 Task: Find connections with filter location Khopoli with filter topic #whatinspiresmewith filter profile language French with filter current company Meta with filter school Vishwakarma Government Engineering College with filter industry Courts of Law with filter service category Event Photography with filter keywords title Store Manager
Action: Mouse moved to (321, 234)
Screenshot: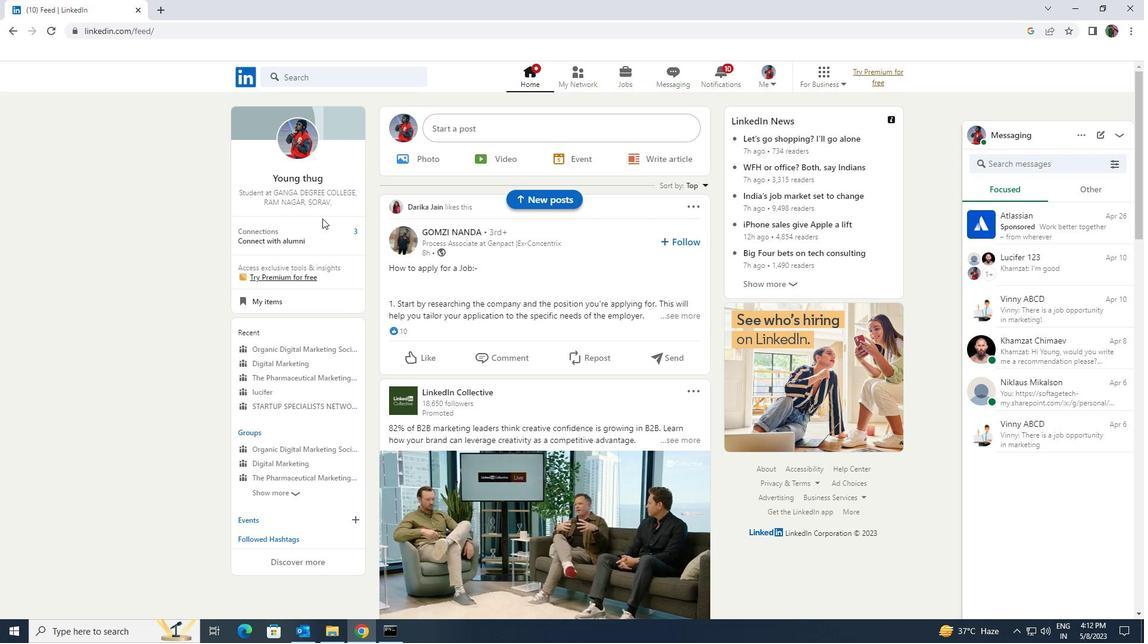 
Action: Mouse pressed left at (321, 234)
Screenshot: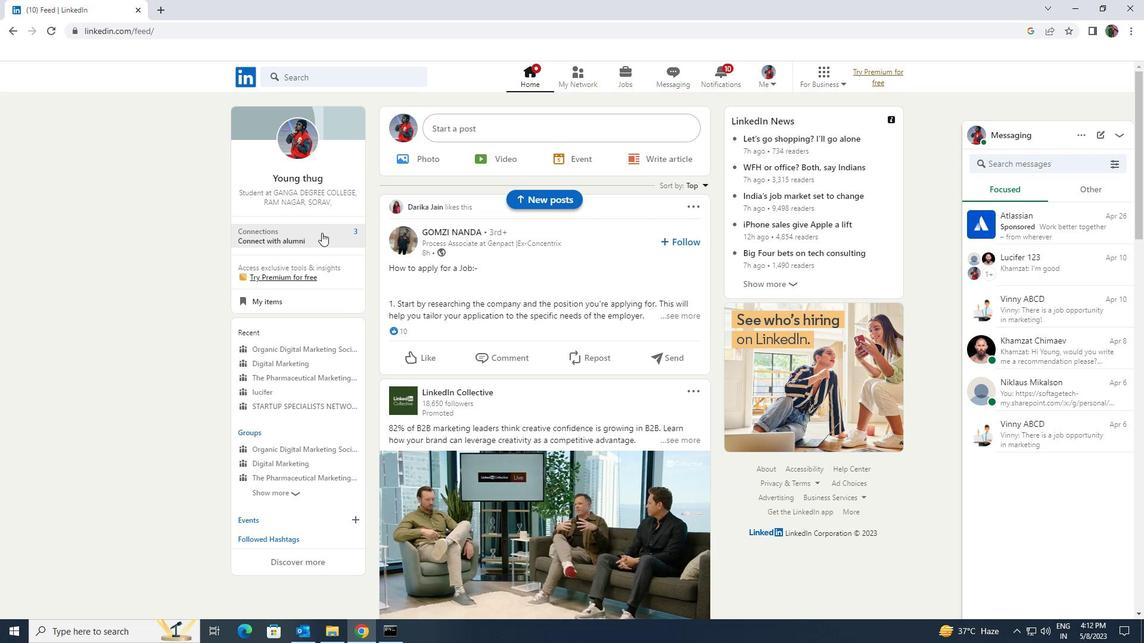 
Action: Mouse moved to (342, 137)
Screenshot: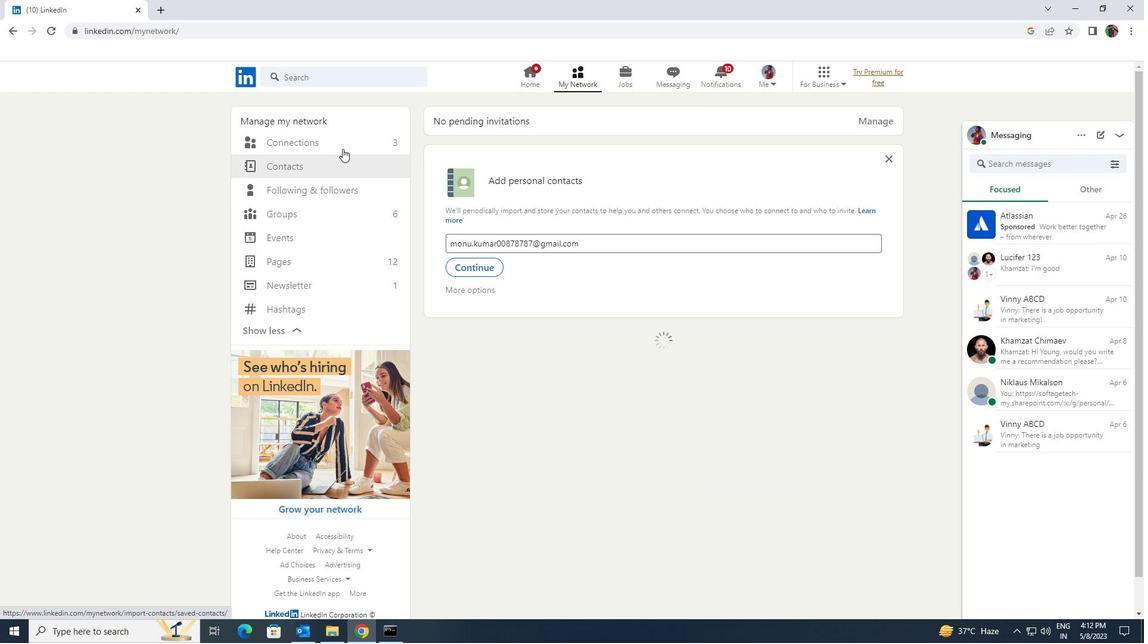 
Action: Mouse pressed left at (342, 137)
Screenshot: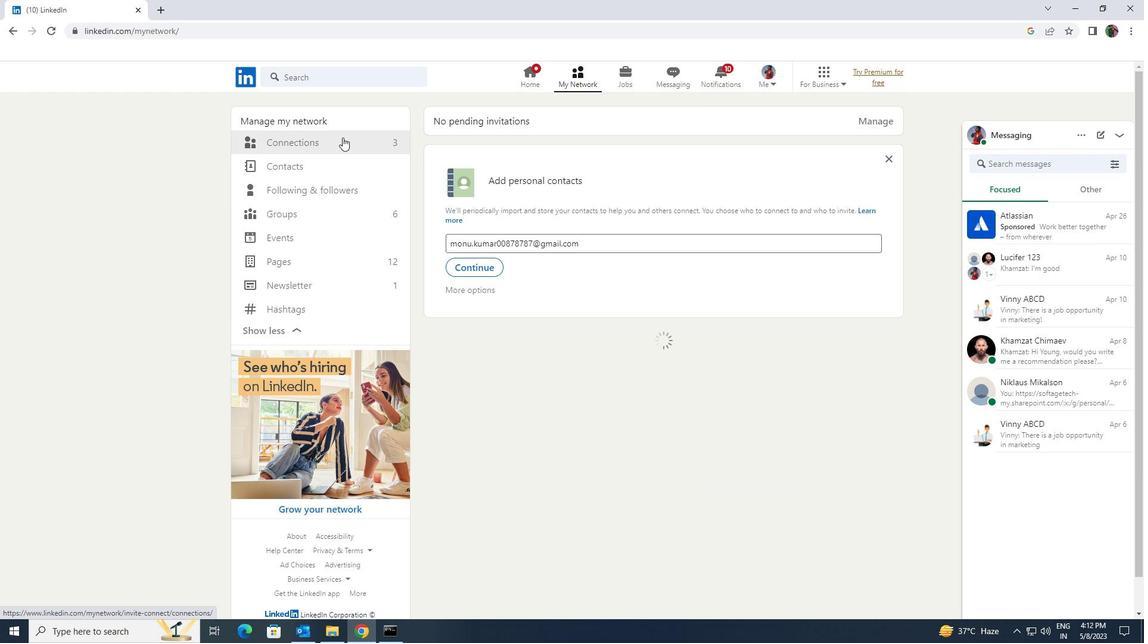 
Action: Mouse moved to (631, 143)
Screenshot: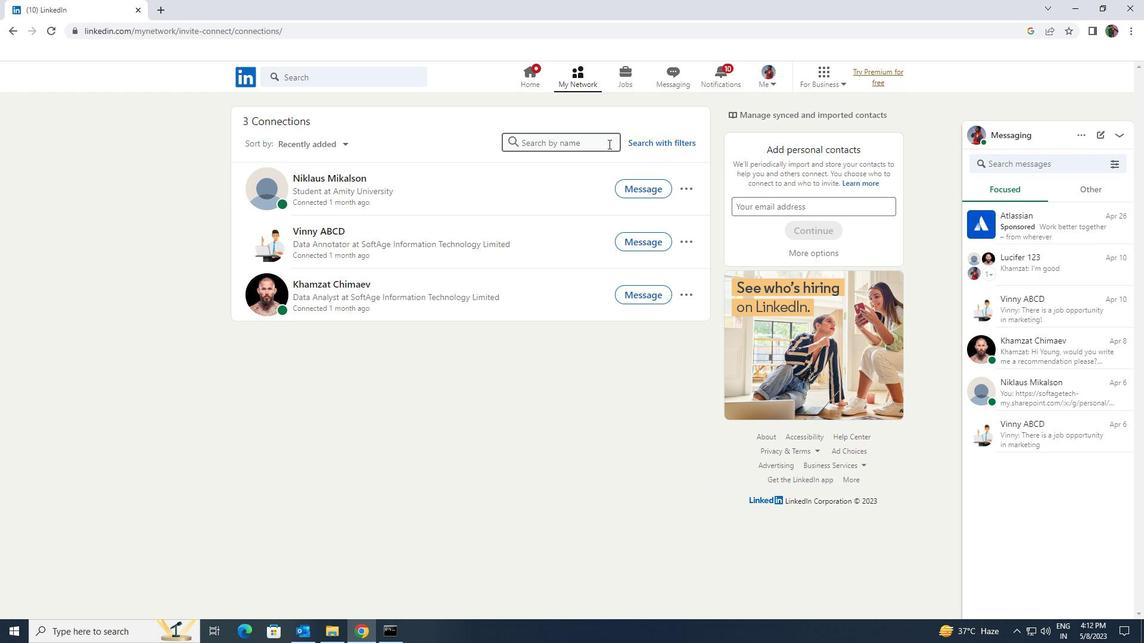 
Action: Mouse pressed left at (631, 143)
Screenshot: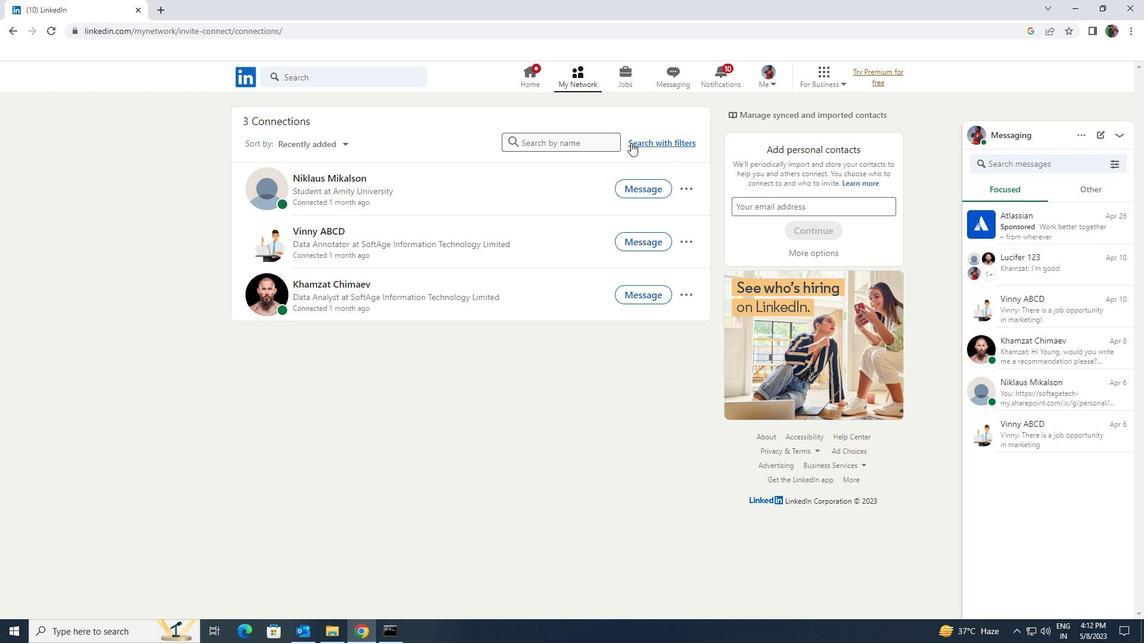 
Action: Mouse moved to (612, 110)
Screenshot: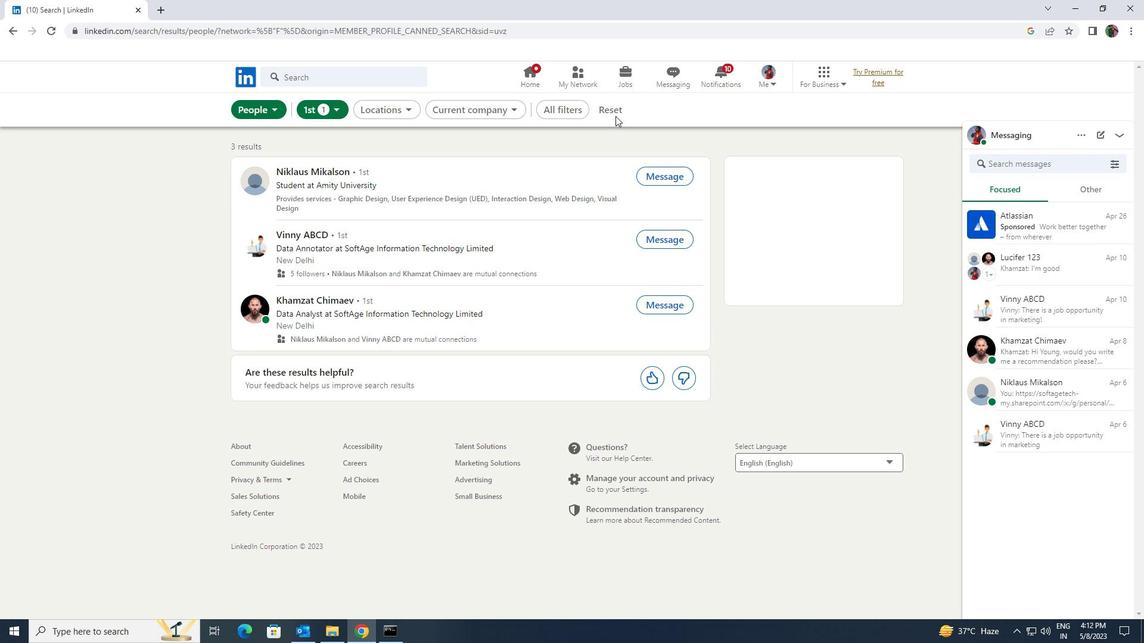 
Action: Mouse pressed left at (612, 110)
Screenshot: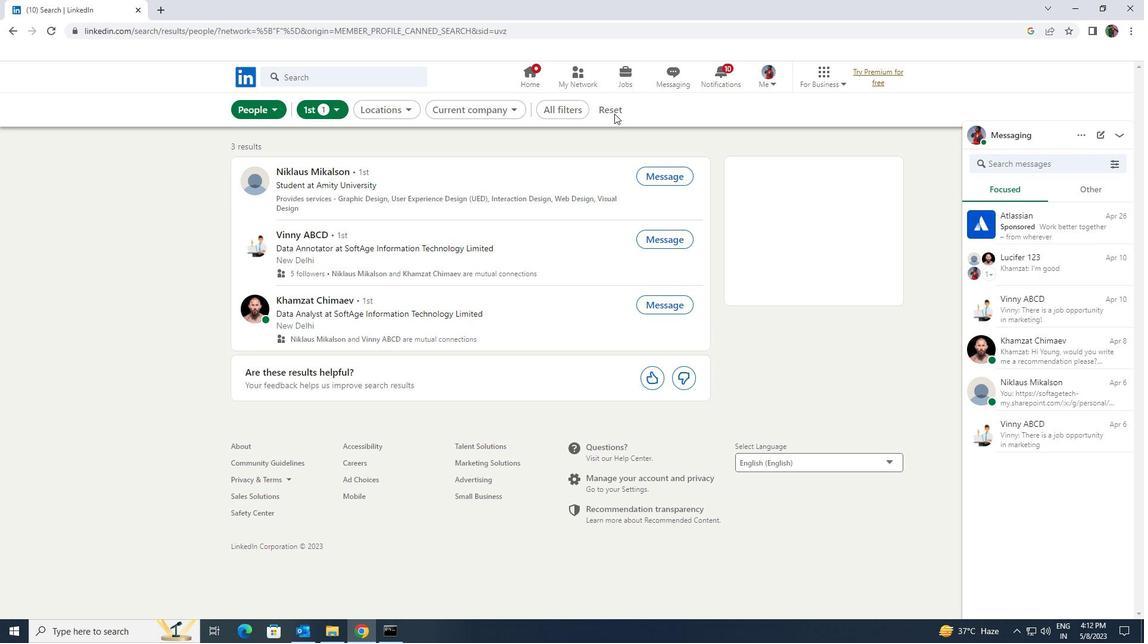 
Action: Mouse moved to (593, 106)
Screenshot: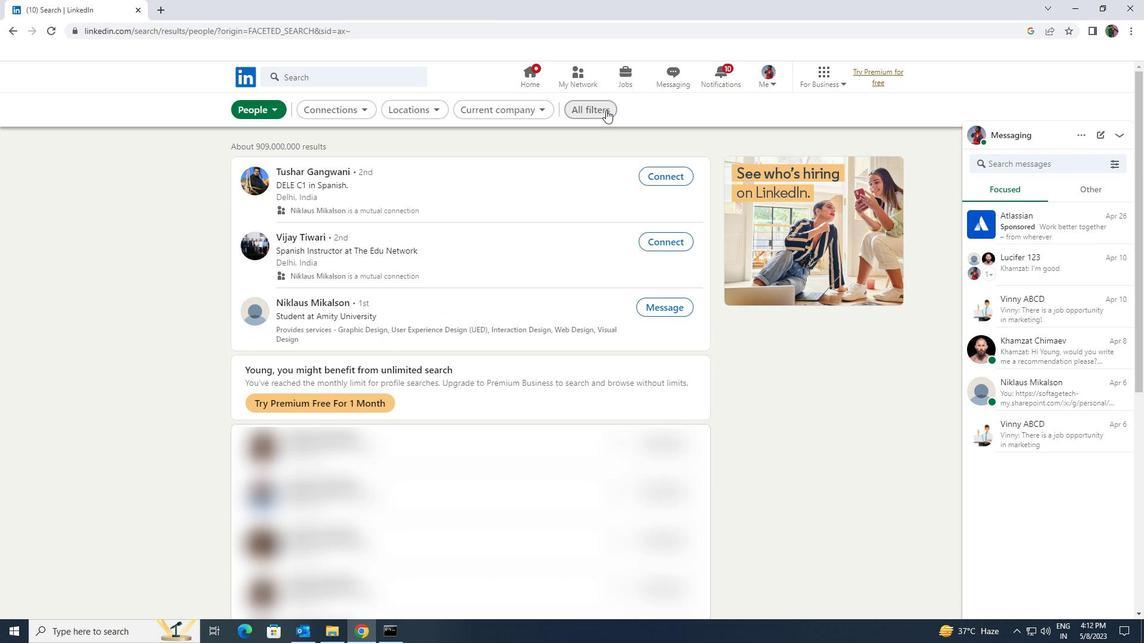 
Action: Mouse pressed left at (593, 106)
Screenshot: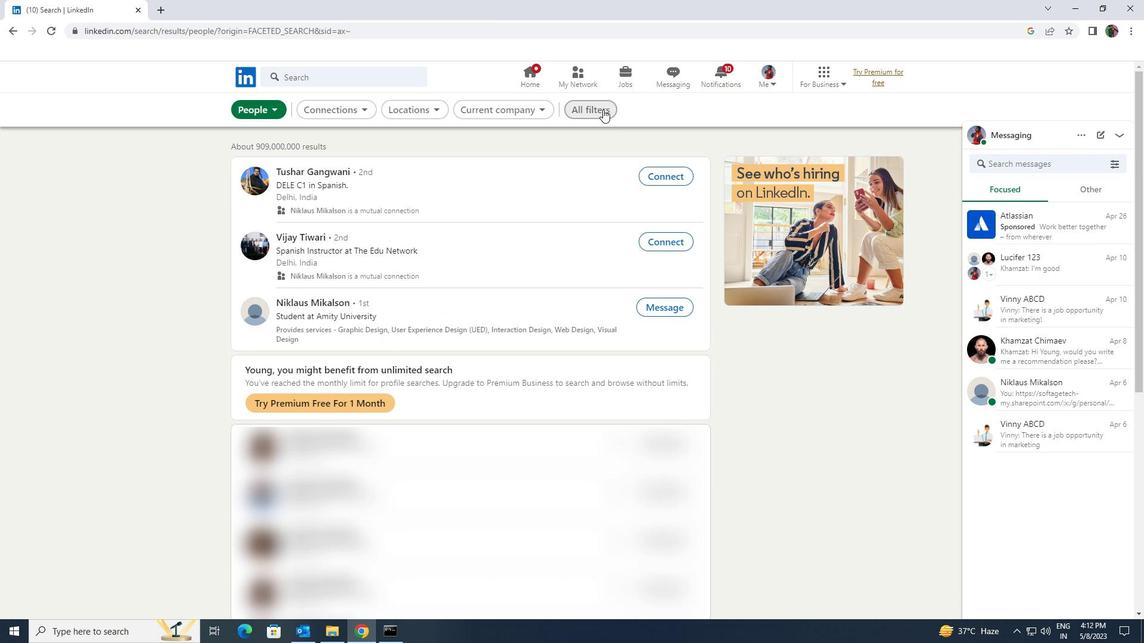 
Action: Mouse moved to (985, 460)
Screenshot: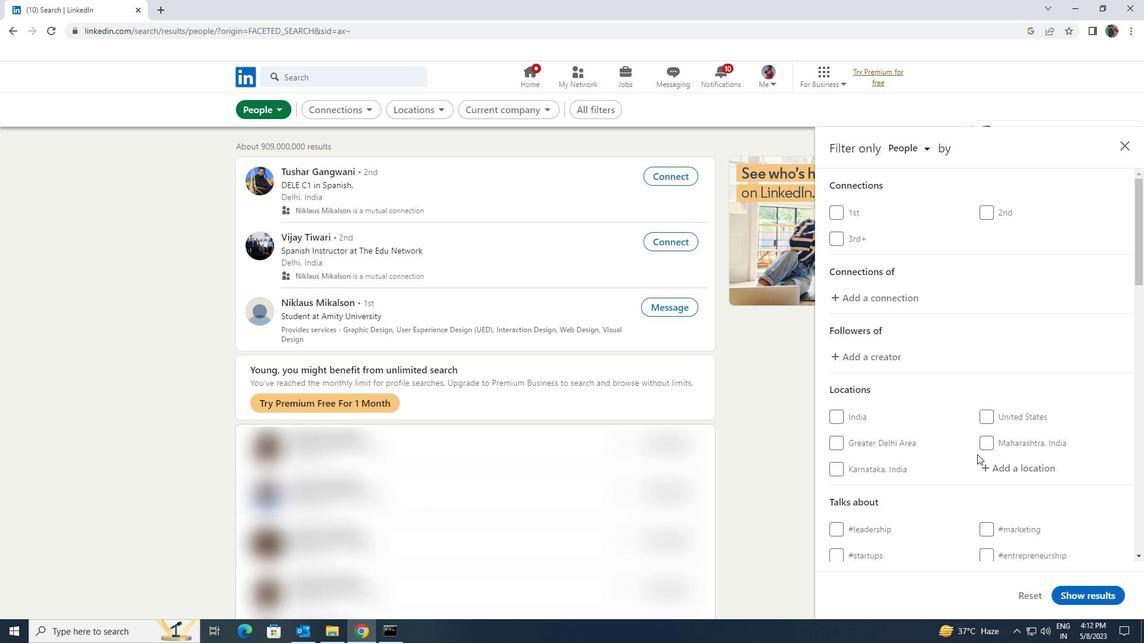 
Action: Mouse pressed left at (985, 460)
Screenshot: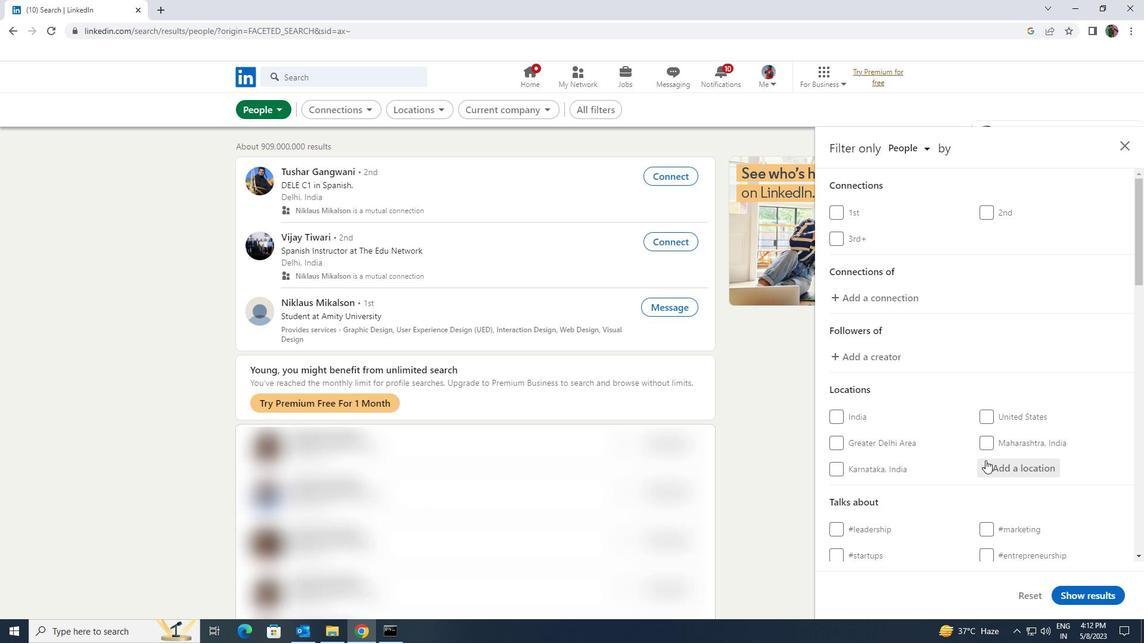 
Action: Key pressed <Key.shift><Key.shift>KHOPOLI
Screenshot: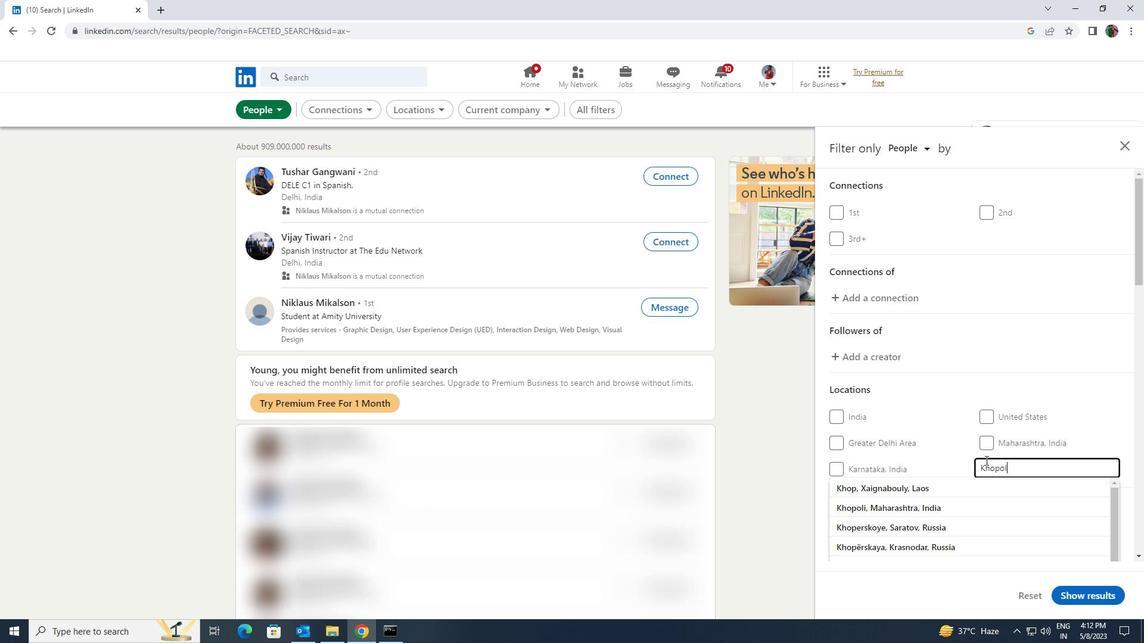 
Action: Mouse moved to (983, 479)
Screenshot: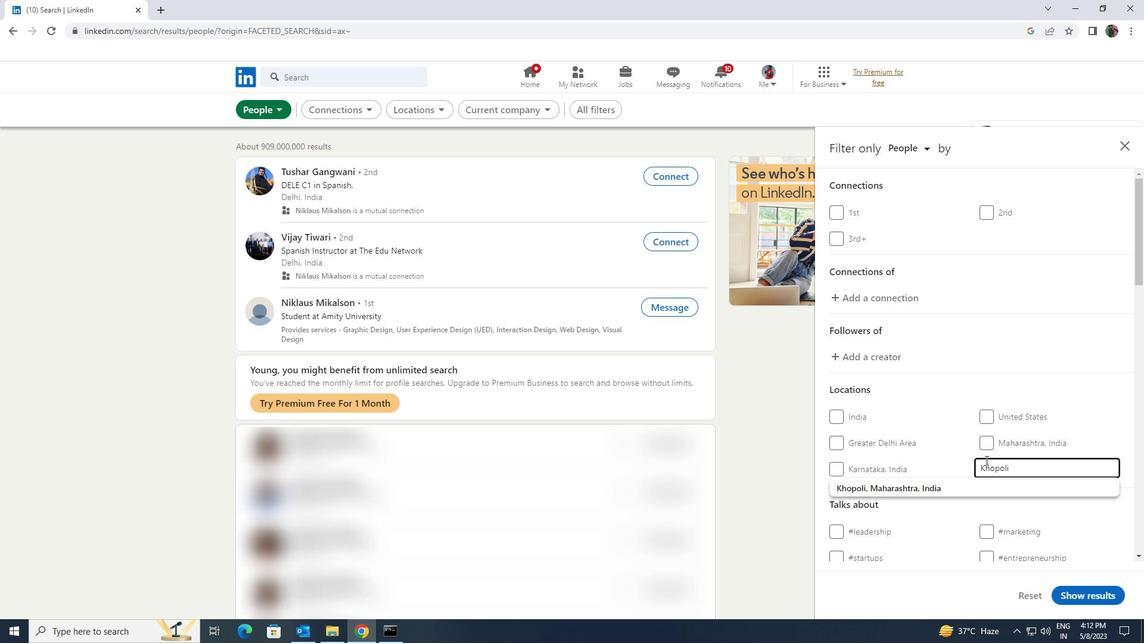 
Action: Mouse pressed left at (983, 479)
Screenshot: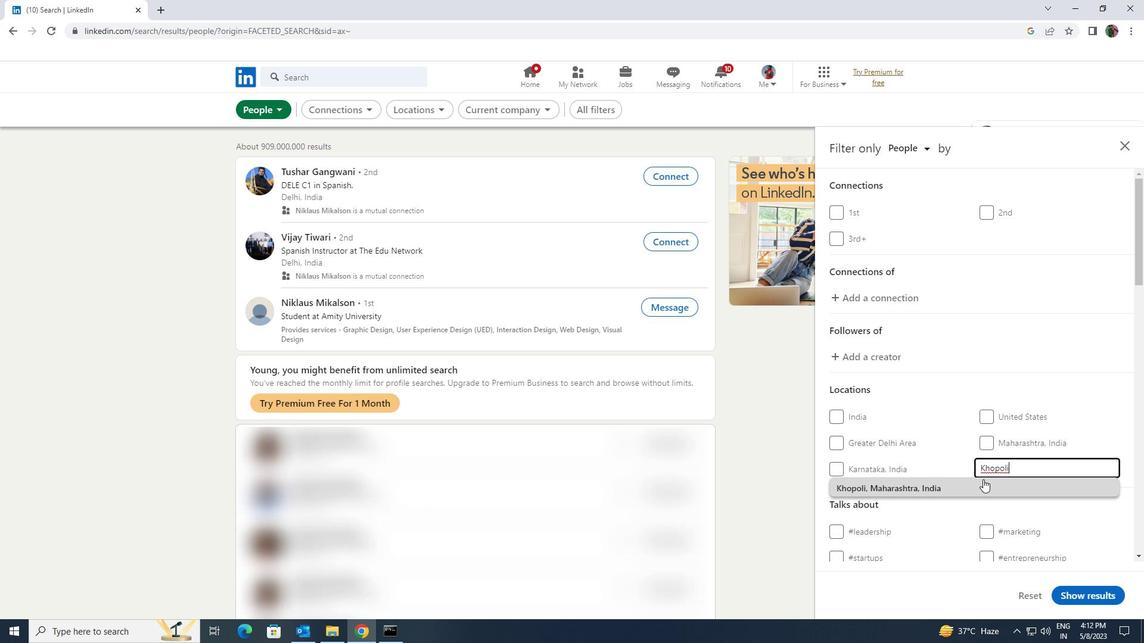 
Action: Mouse moved to (982, 480)
Screenshot: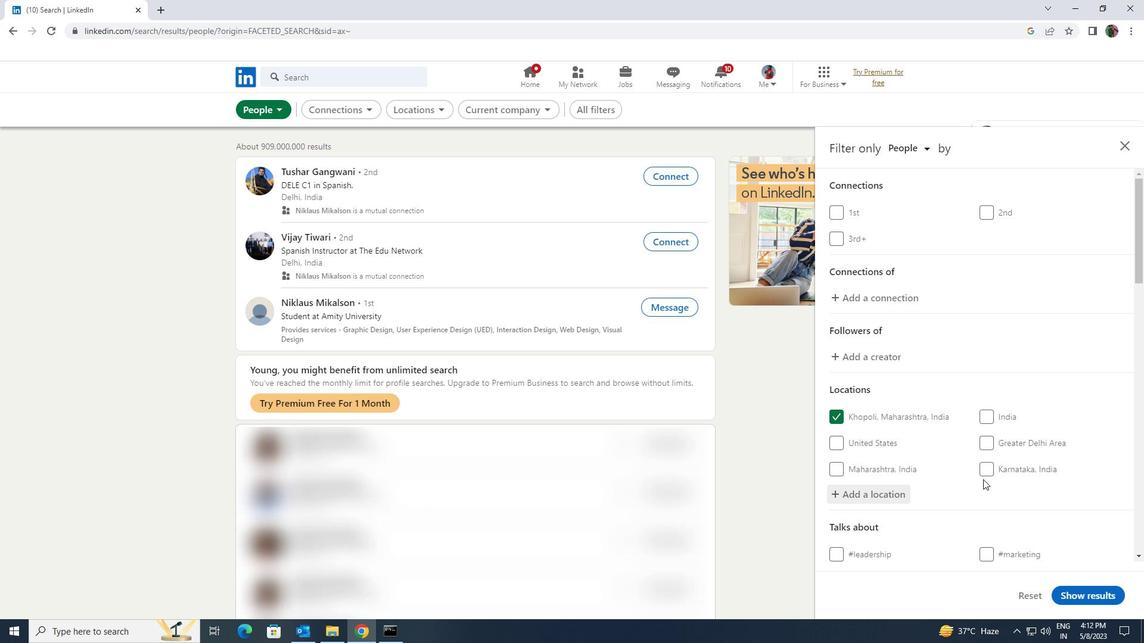 
Action: Mouse scrolled (982, 480) with delta (0, 0)
Screenshot: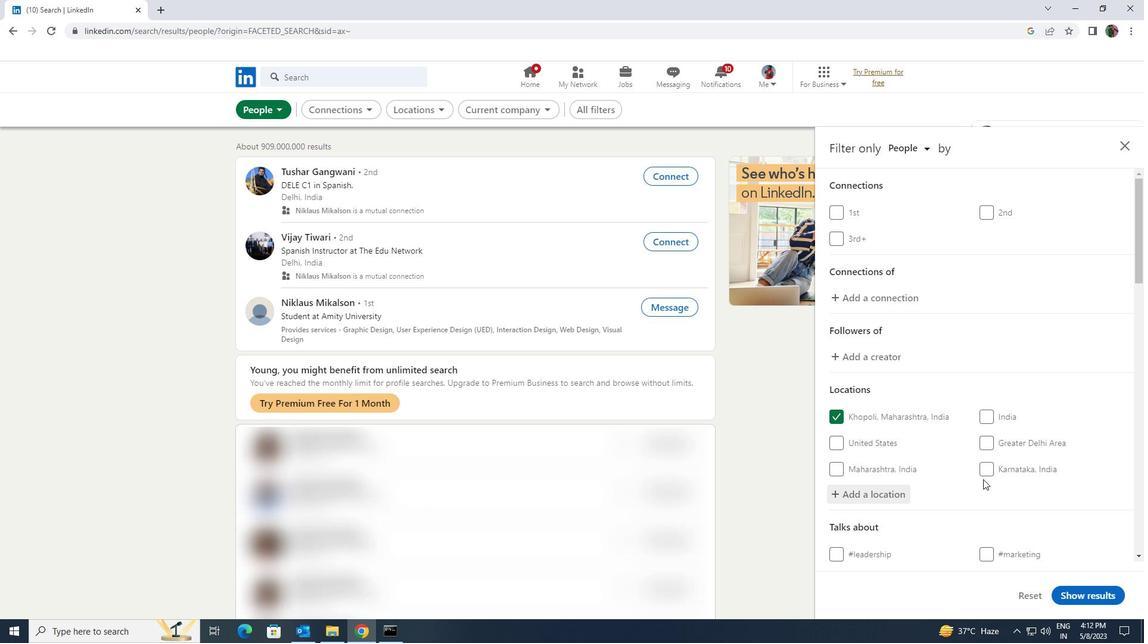 
Action: Mouse scrolled (982, 480) with delta (0, 0)
Screenshot: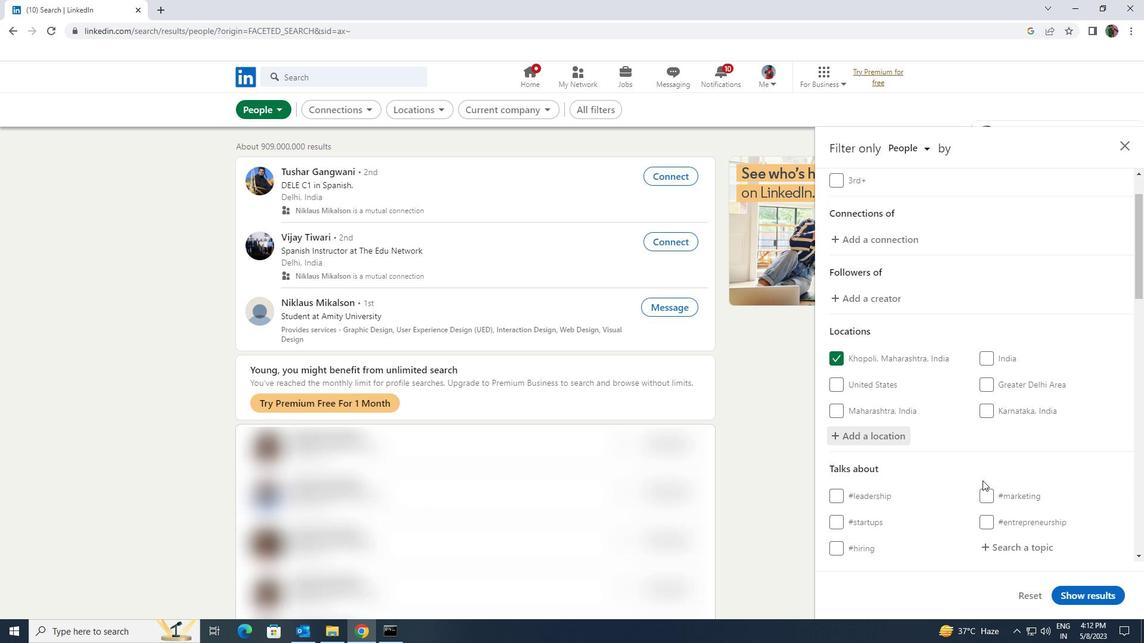 
Action: Mouse moved to (983, 483)
Screenshot: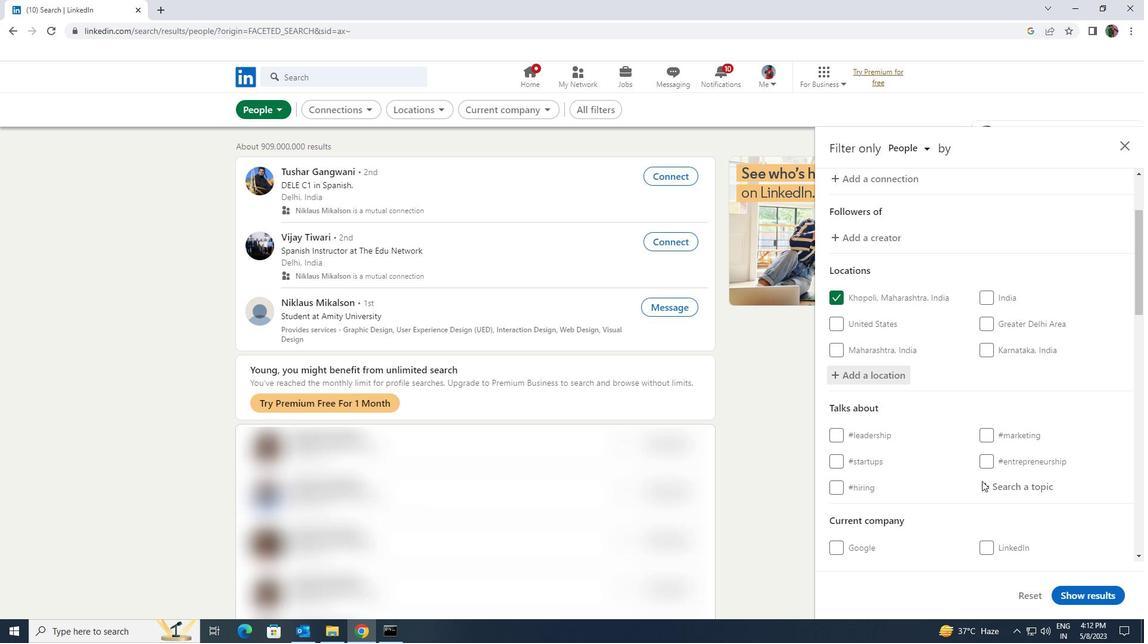 
Action: Mouse pressed left at (983, 483)
Screenshot: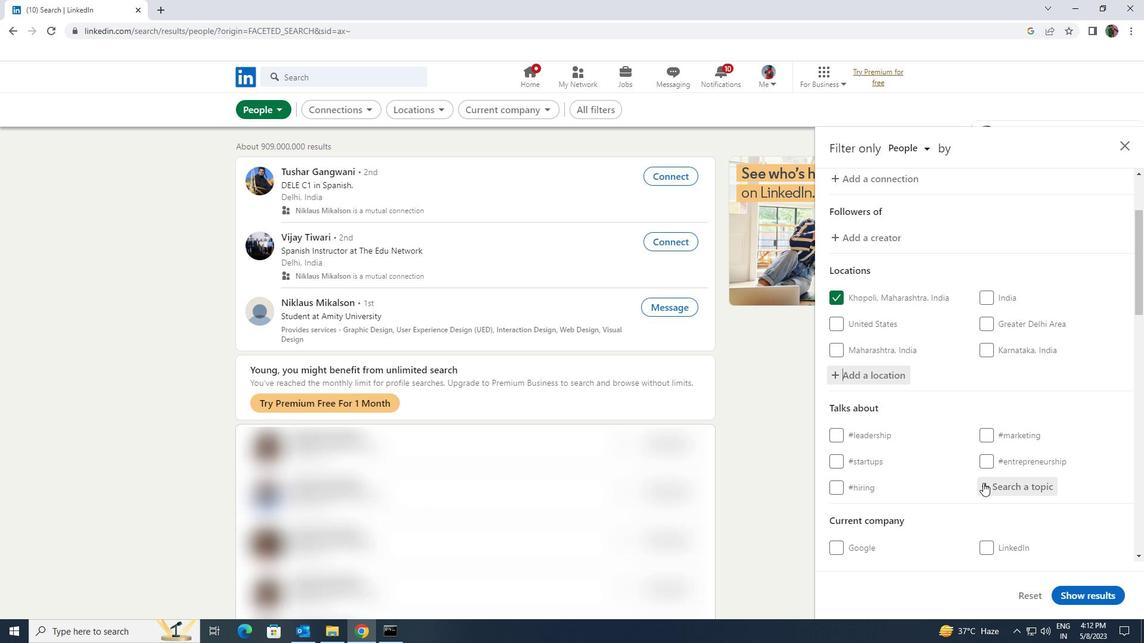 
Action: Key pressed <Key.shift>
Screenshot: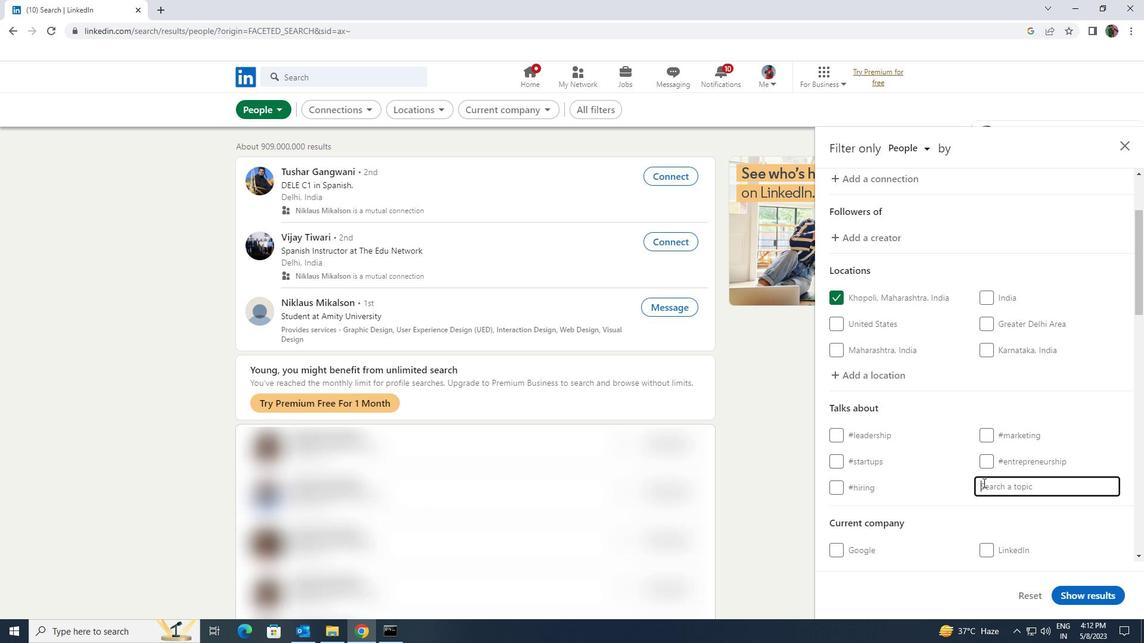 
Action: Mouse moved to (983, 483)
Screenshot: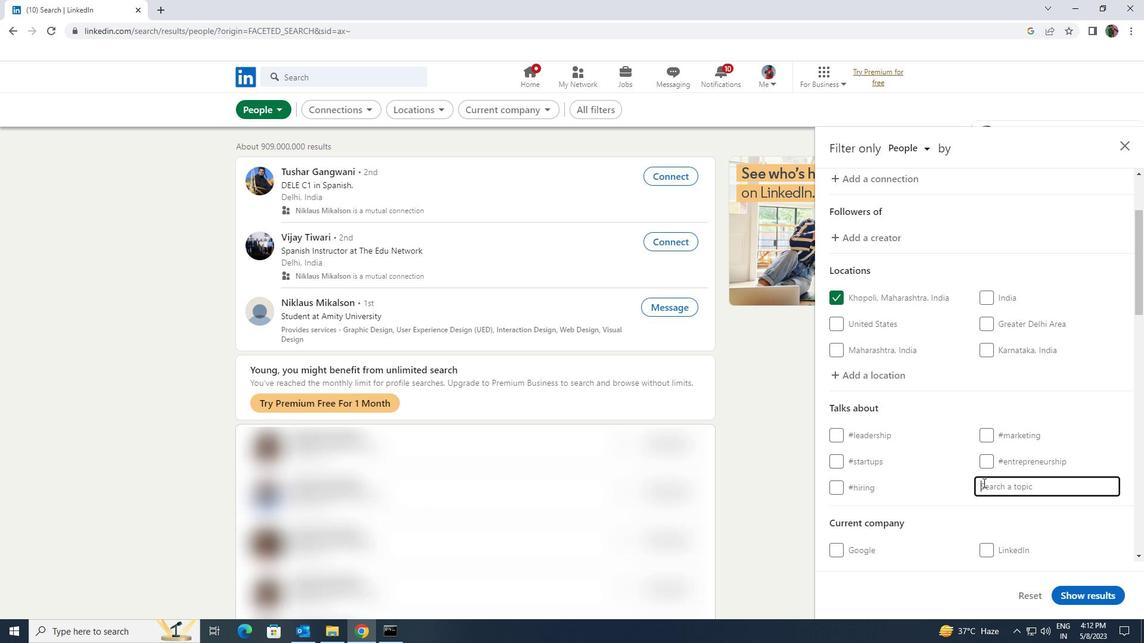 
Action: Key pressed WHATINSPIREME<Key.backspace>
Screenshot: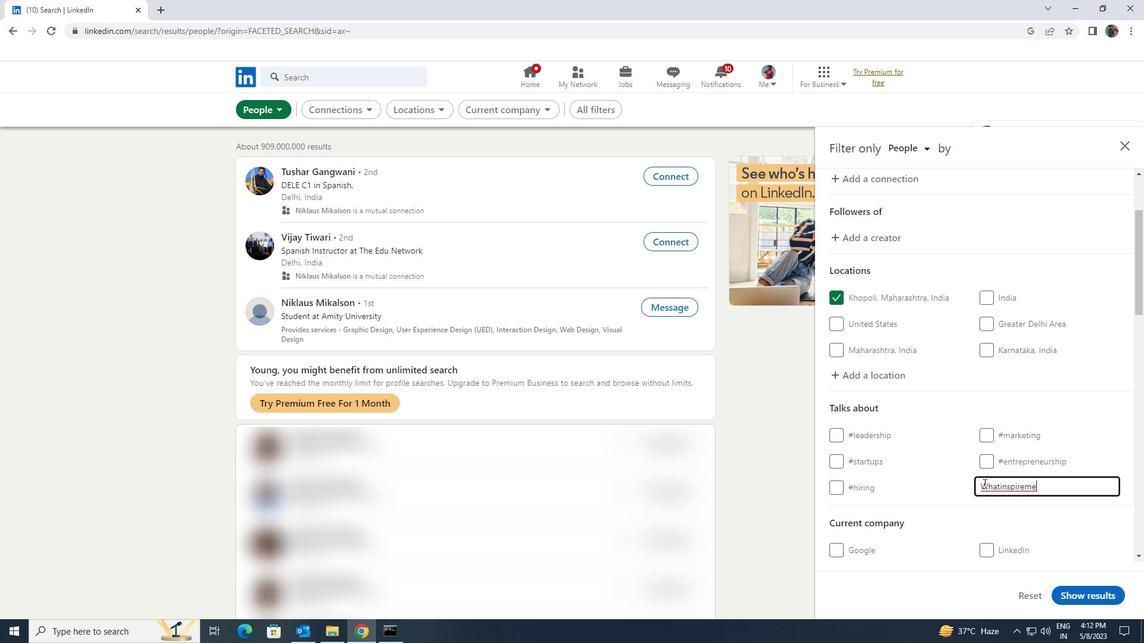 
Action: Mouse moved to (979, 501)
Screenshot: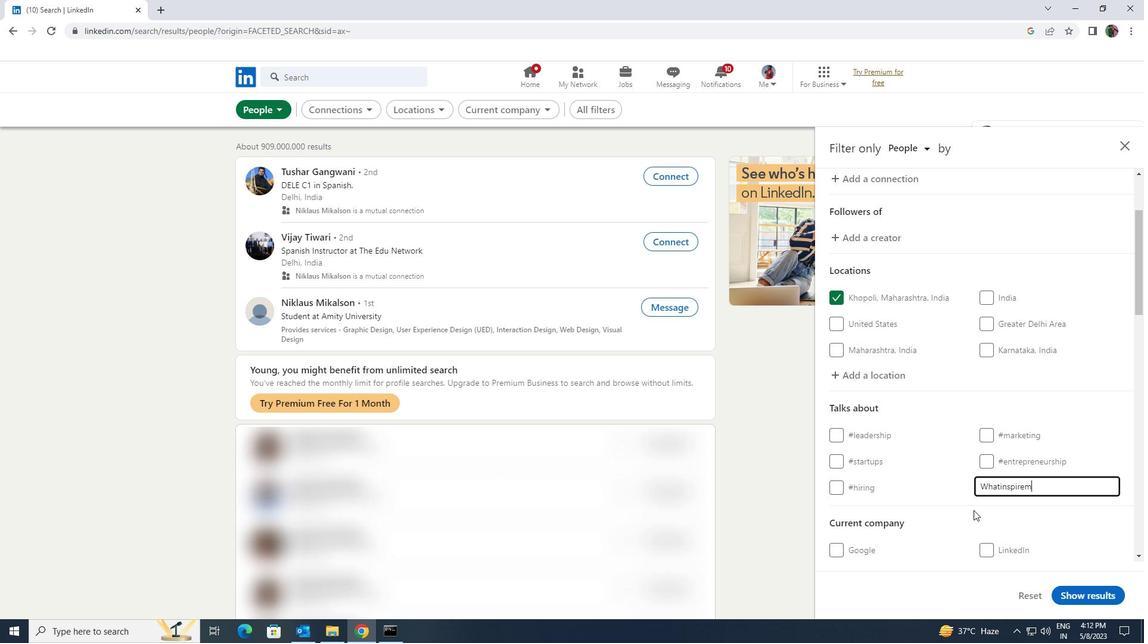 
Action: Key pressed <Key.backspace>
Screenshot: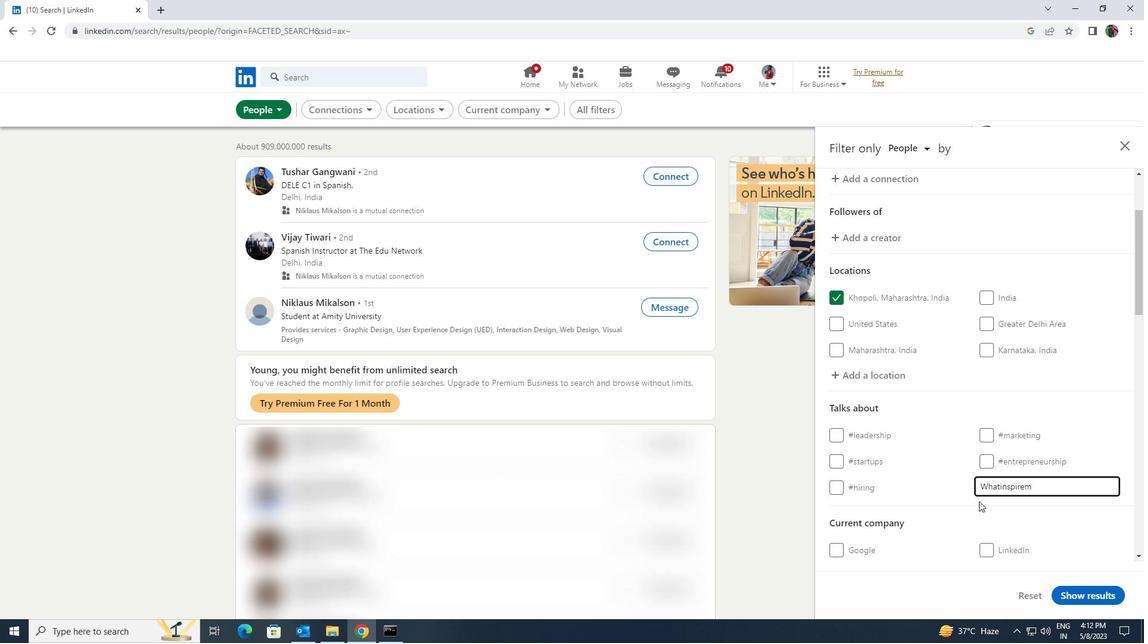 
Action: Mouse pressed left at (979, 501)
Screenshot: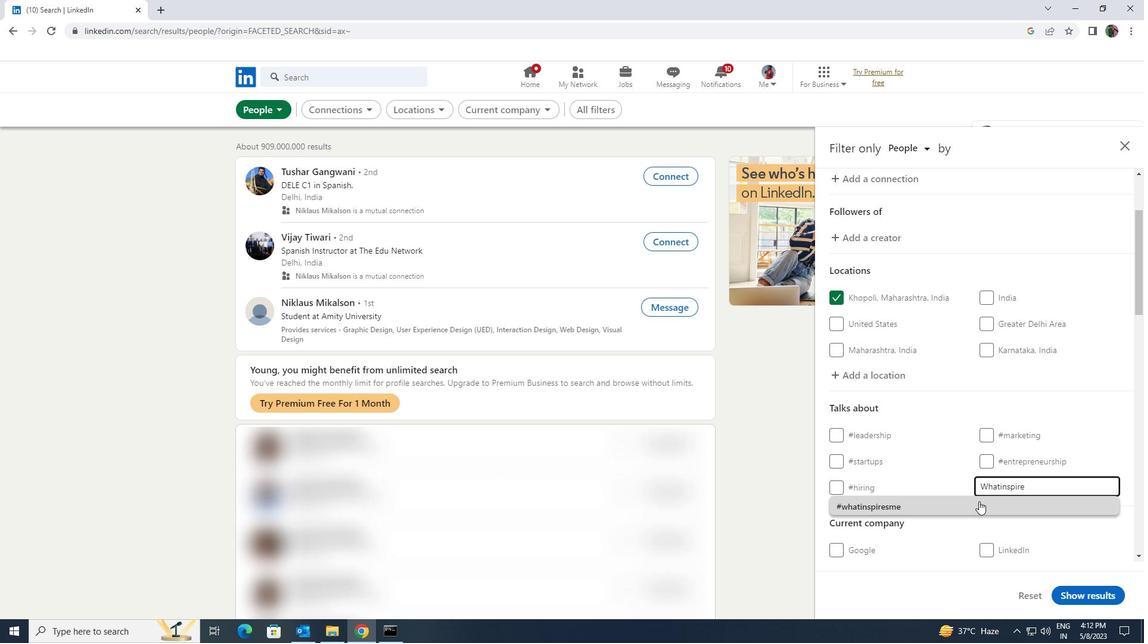 
Action: Mouse scrolled (979, 501) with delta (0, 0)
Screenshot: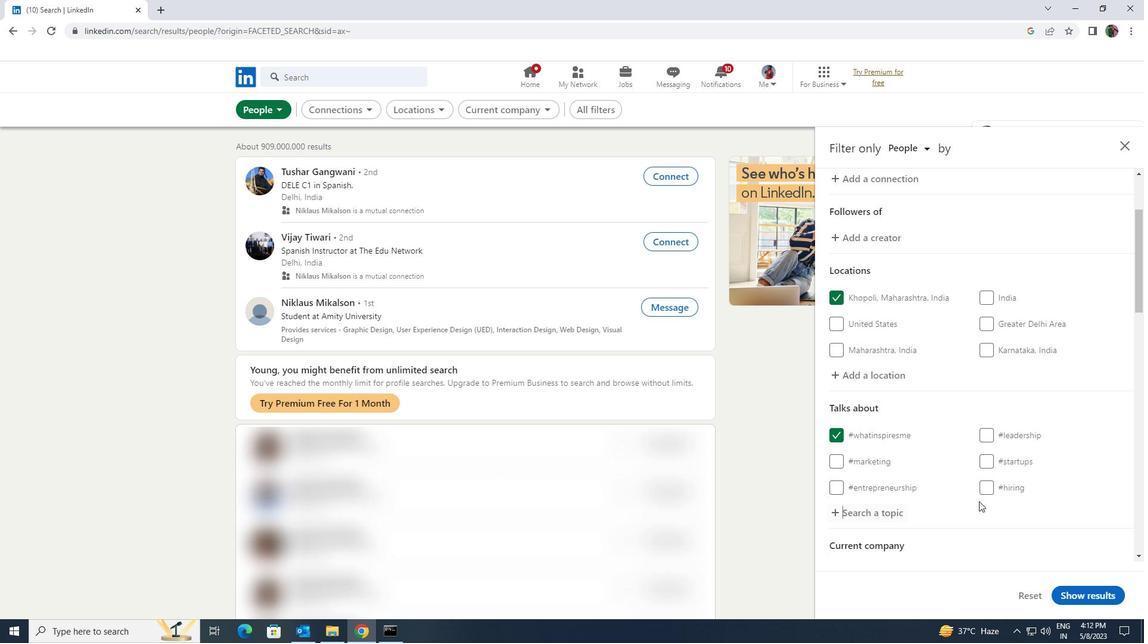 
Action: Mouse scrolled (979, 501) with delta (0, 0)
Screenshot: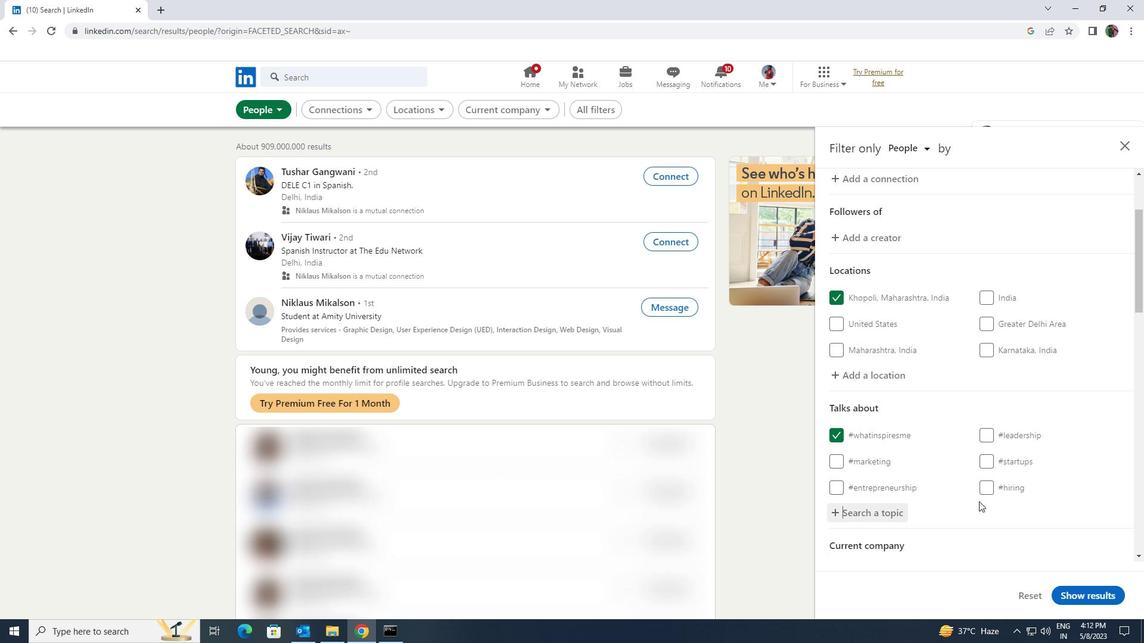 
Action: Mouse scrolled (979, 501) with delta (0, 0)
Screenshot: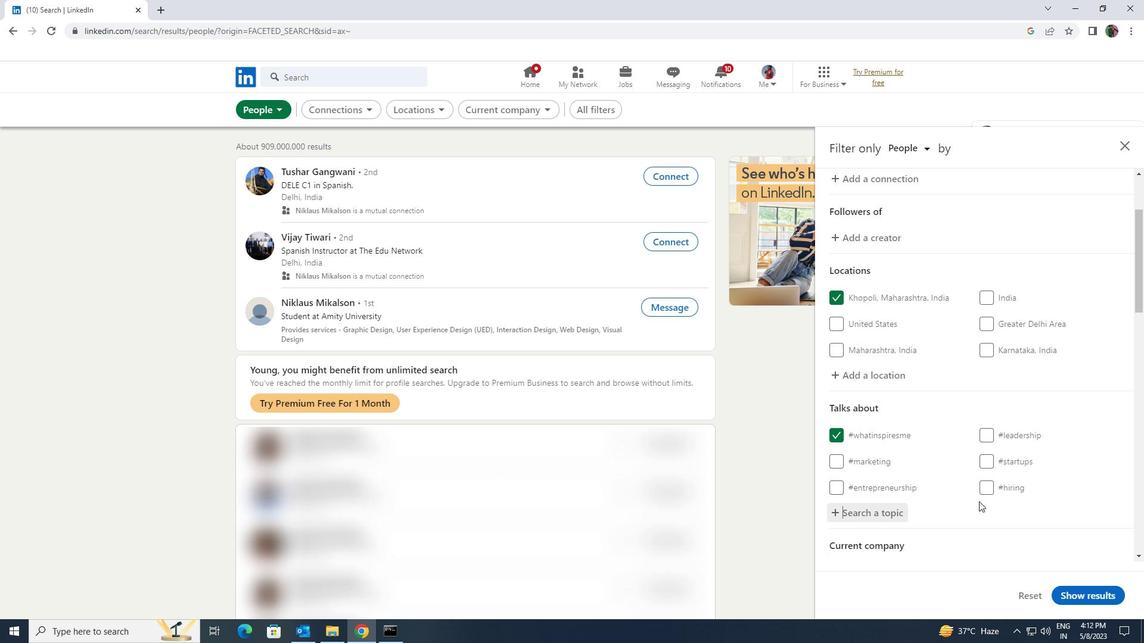 
Action: Mouse scrolled (979, 501) with delta (0, 0)
Screenshot: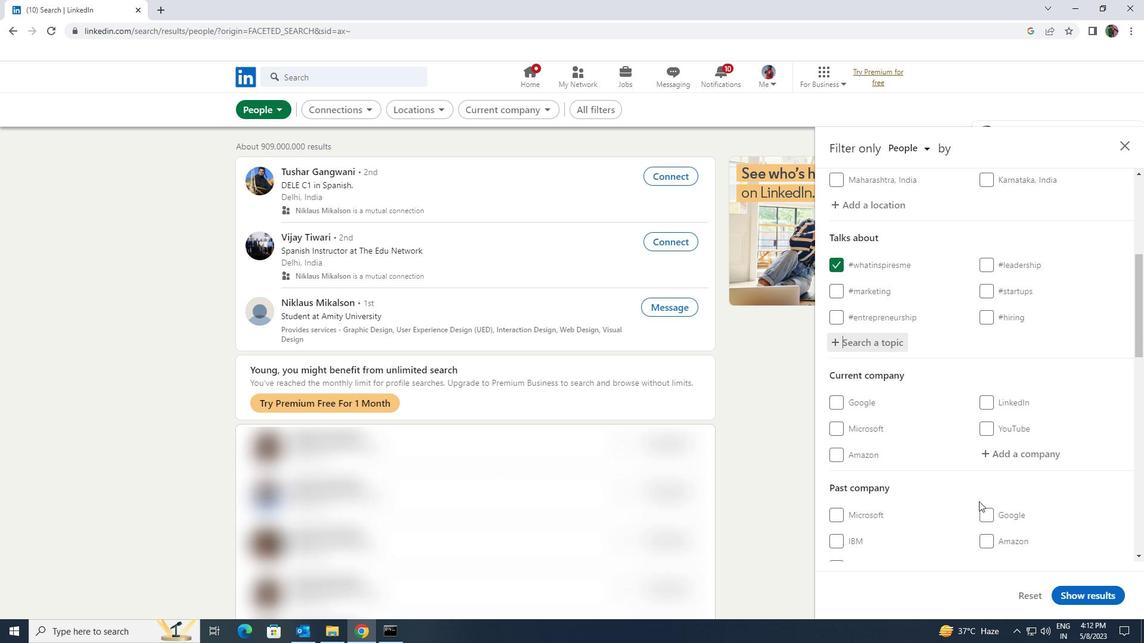 
Action: Mouse scrolled (979, 501) with delta (0, 0)
Screenshot: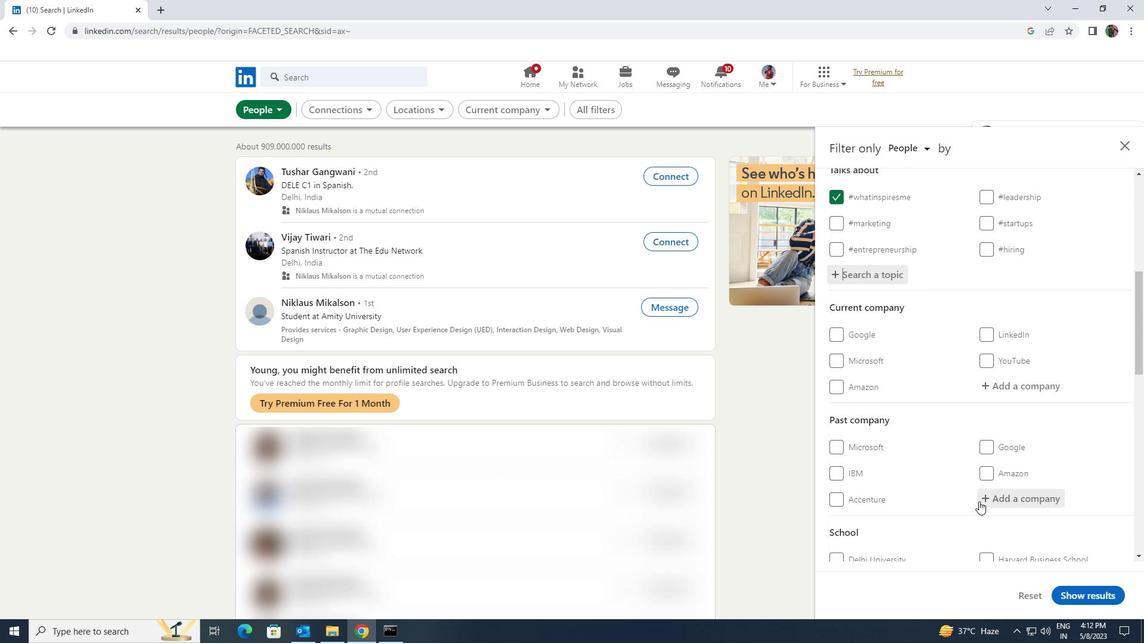 
Action: Mouse scrolled (979, 501) with delta (0, 0)
Screenshot: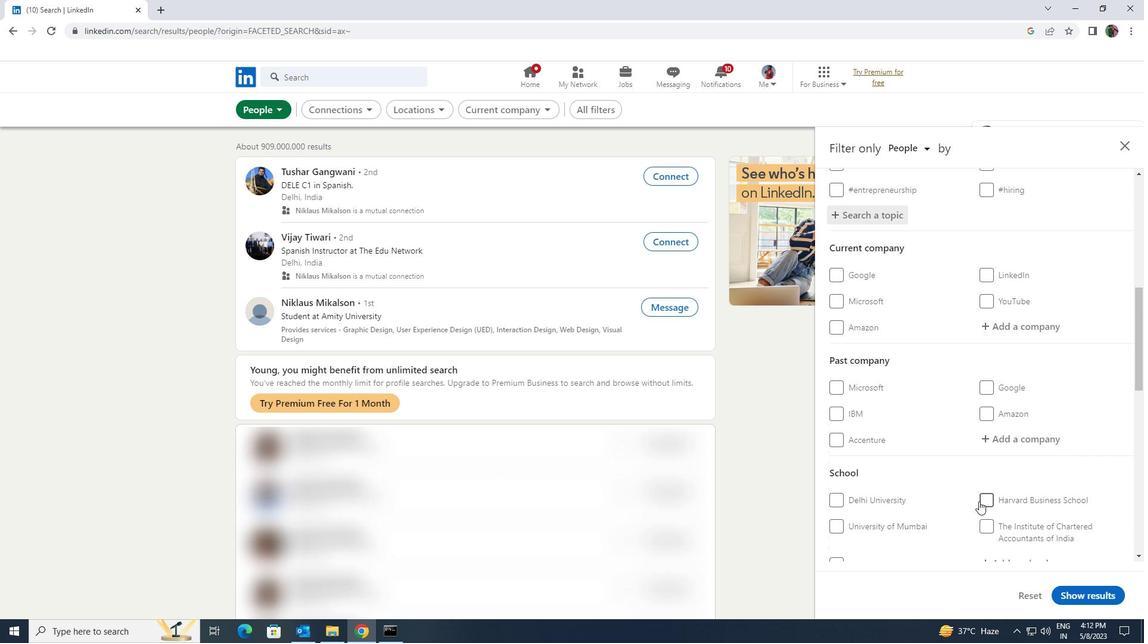 
Action: Mouse scrolled (979, 501) with delta (0, 0)
Screenshot: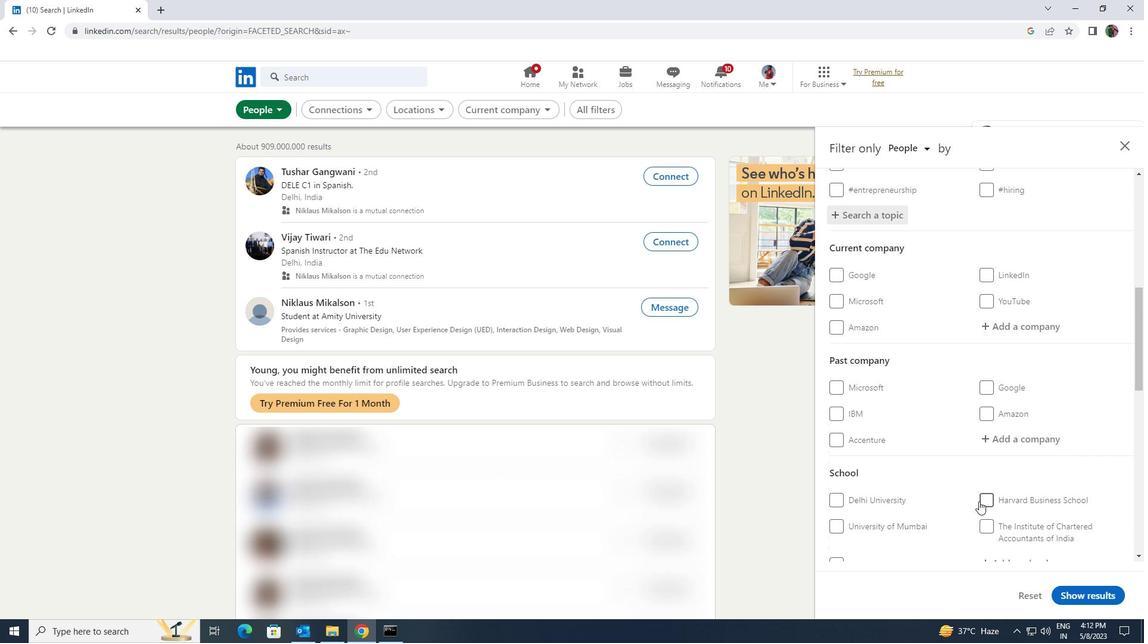 
Action: Mouse scrolled (979, 501) with delta (0, 0)
Screenshot: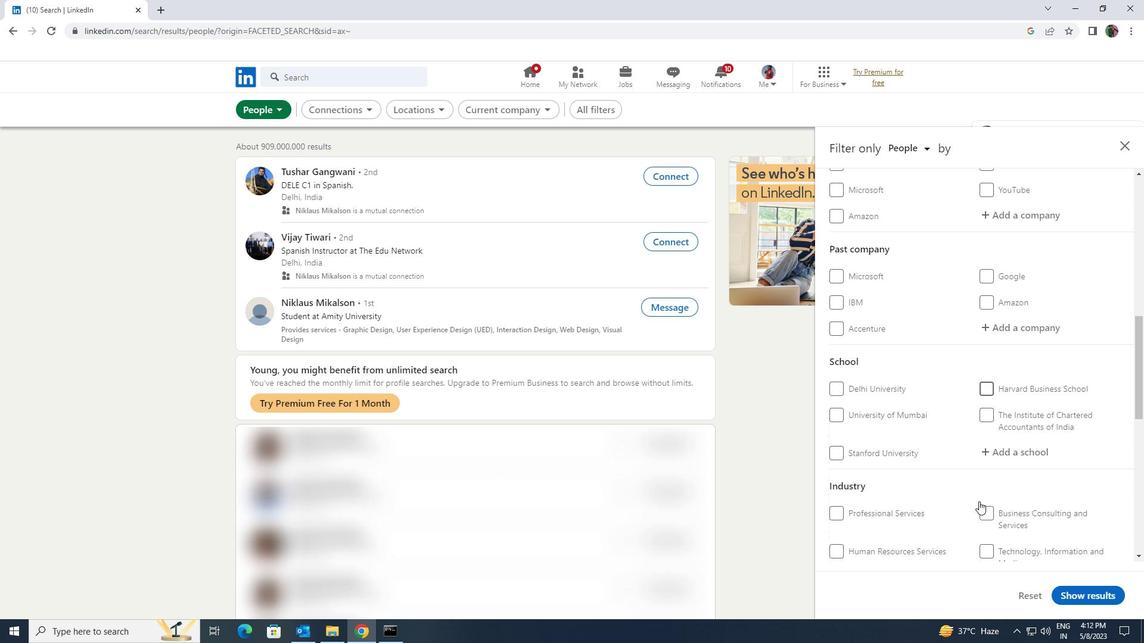 
Action: Mouse scrolled (979, 501) with delta (0, 0)
Screenshot: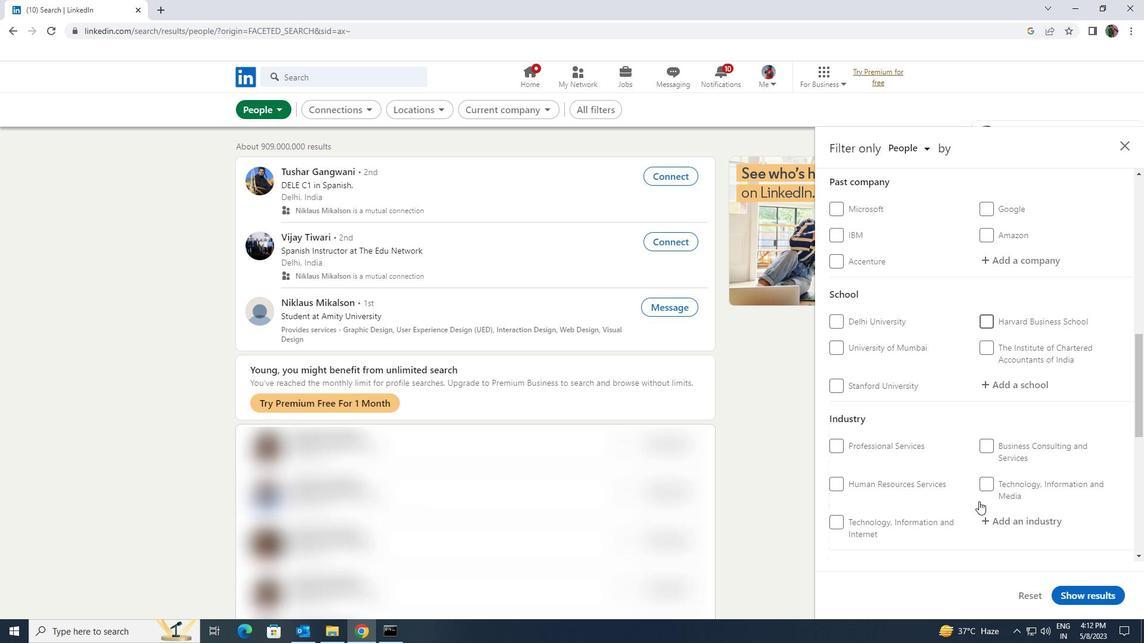 
Action: Mouse scrolled (979, 501) with delta (0, 0)
Screenshot: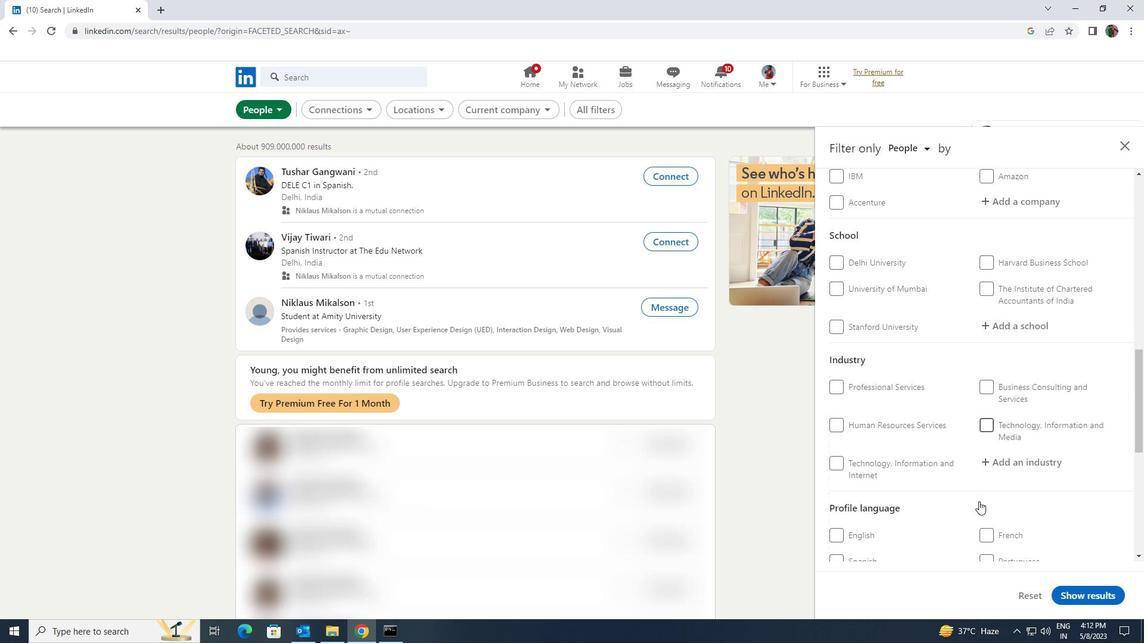 
Action: Mouse moved to (981, 475)
Screenshot: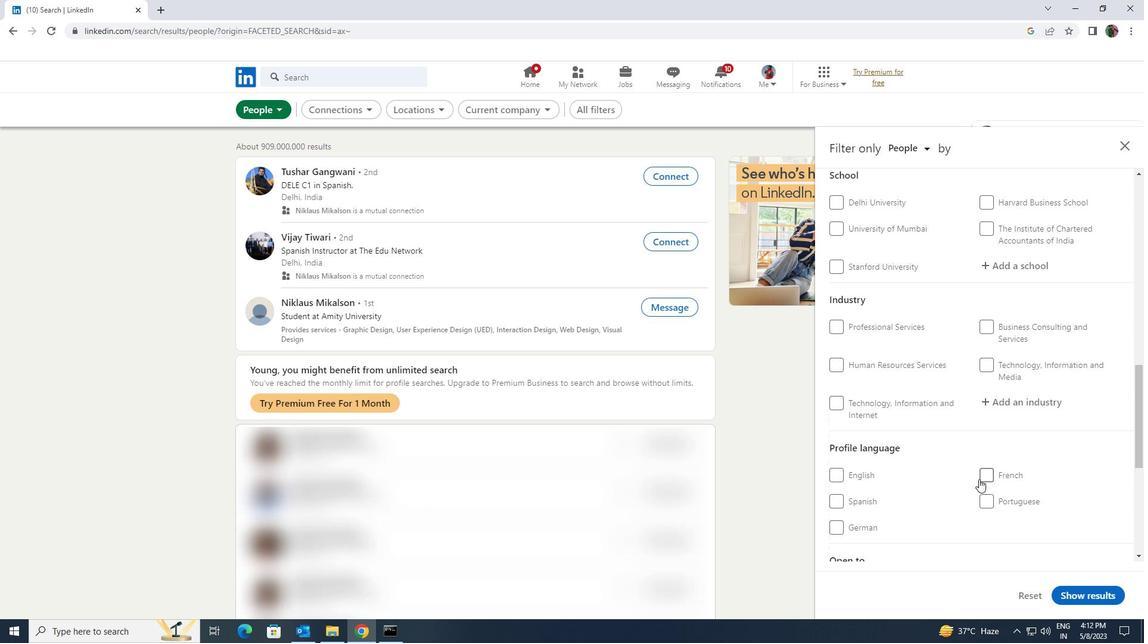 
Action: Mouse pressed left at (981, 475)
Screenshot: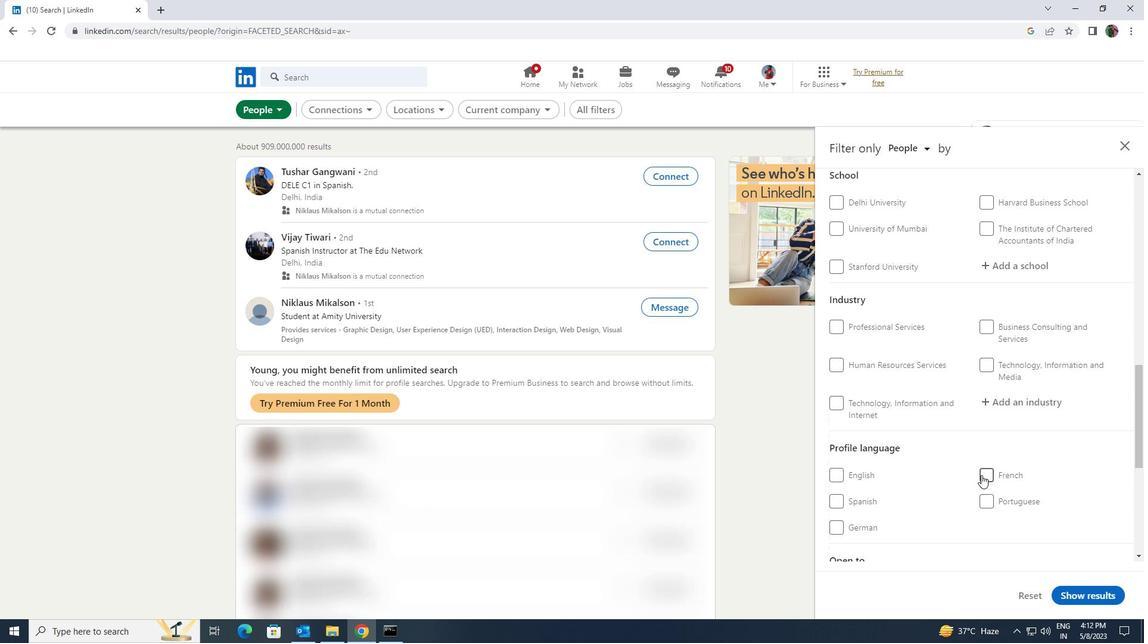 
Action: Mouse scrolled (981, 476) with delta (0, 0)
Screenshot: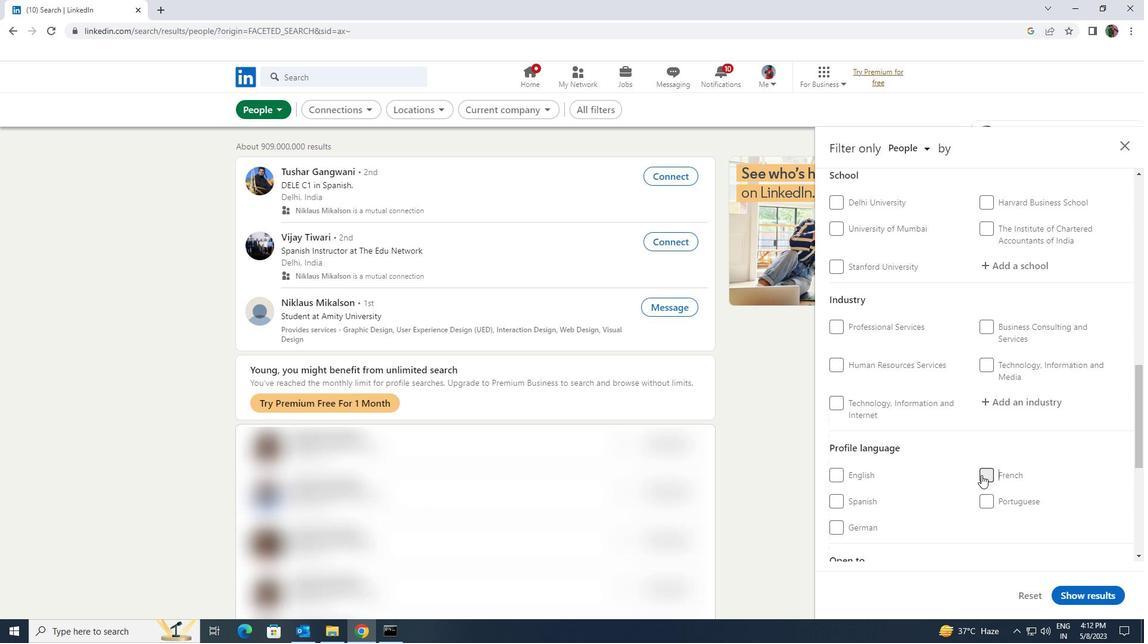 
Action: Mouse scrolled (981, 476) with delta (0, 0)
Screenshot: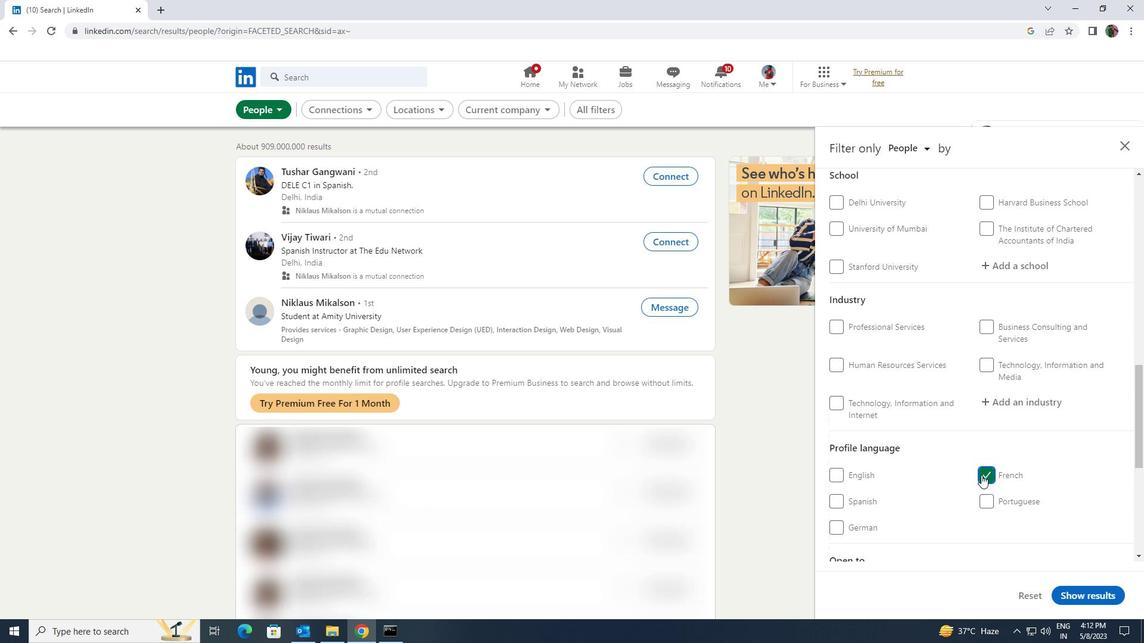 
Action: Mouse scrolled (981, 476) with delta (0, 0)
Screenshot: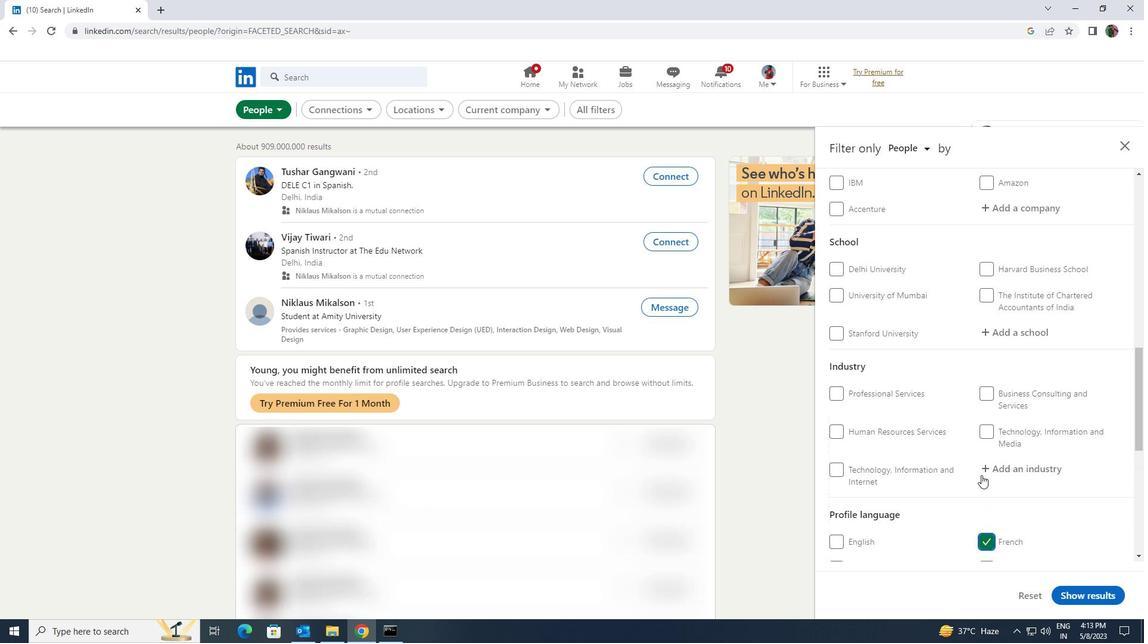 
Action: Mouse scrolled (981, 476) with delta (0, 0)
Screenshot: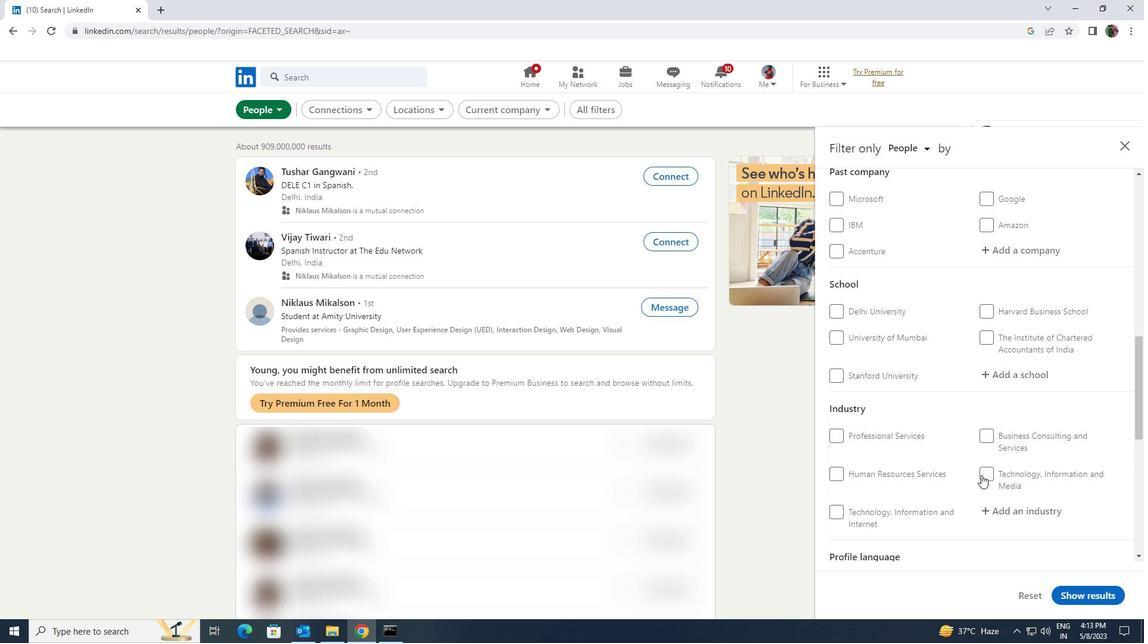 
Action: Mouse scrolled (981, 476) with delta (0, 0)
Screenshot: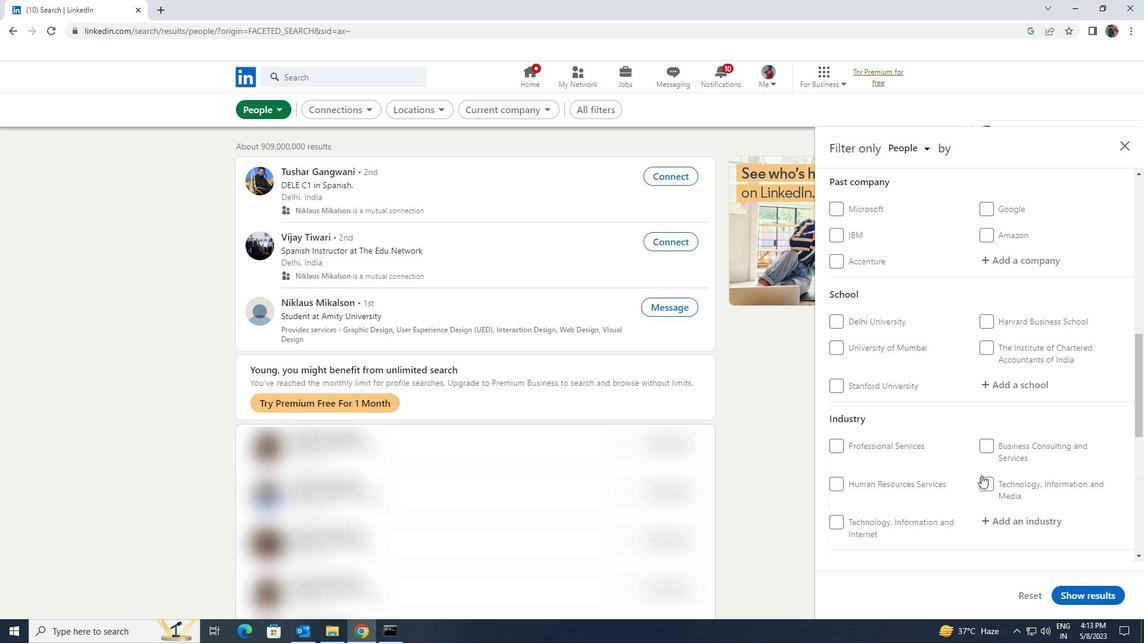 
Action: Mouse scrolled (981, 476) with delta (0, 0)
Screenshot: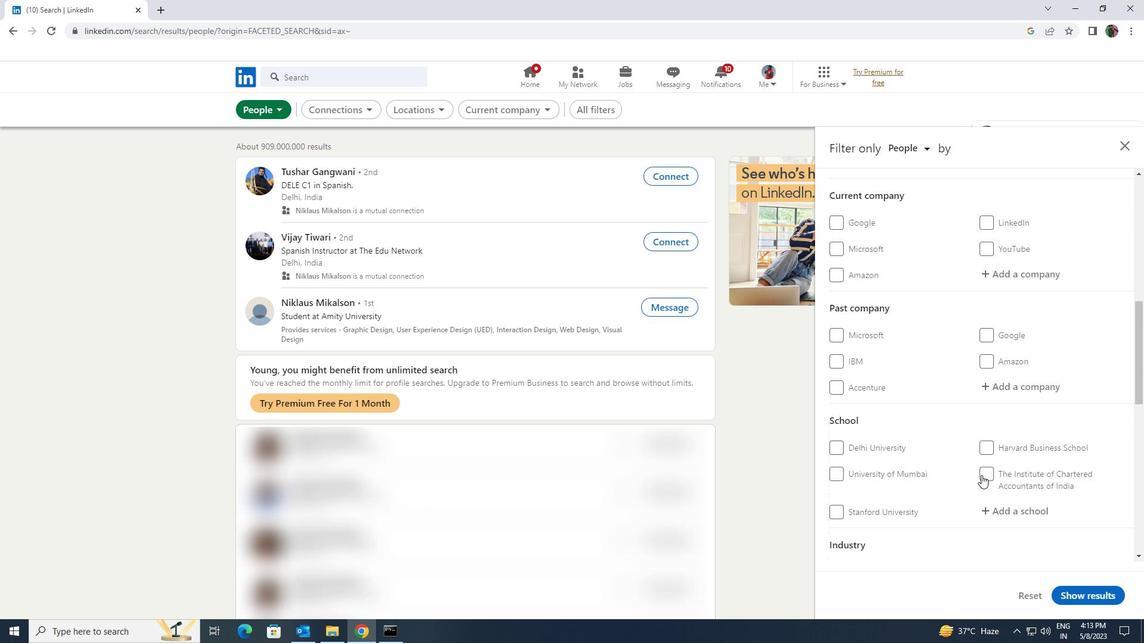 
Action: Mouse moved to (989, 393)
Screenshot: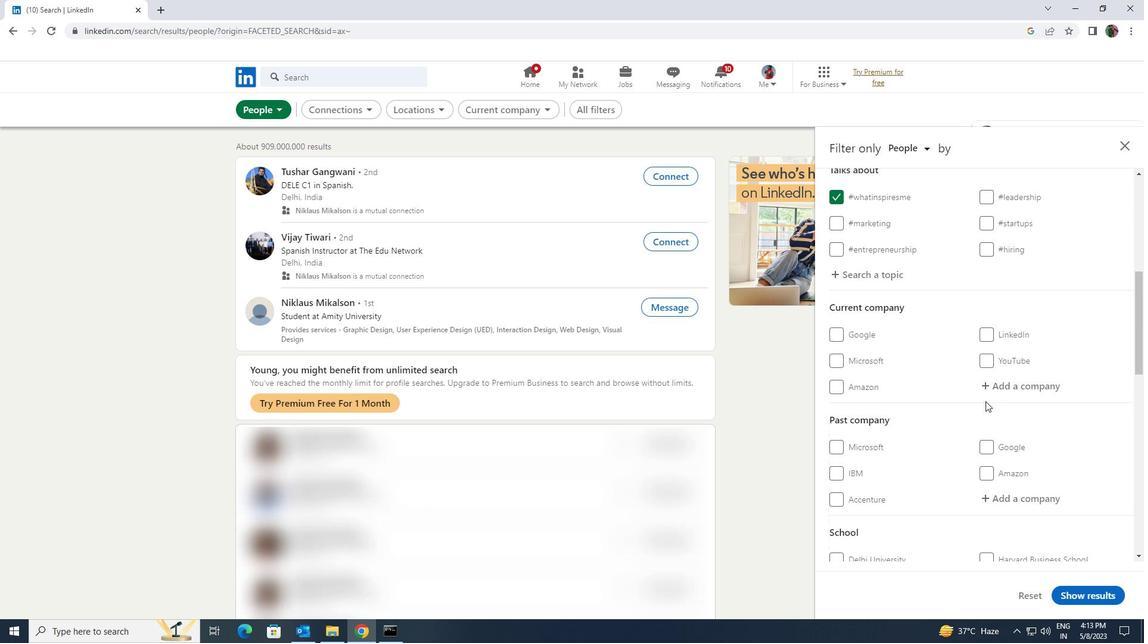 
Action: Mouse pressed left at (989, 393)
Screenshot: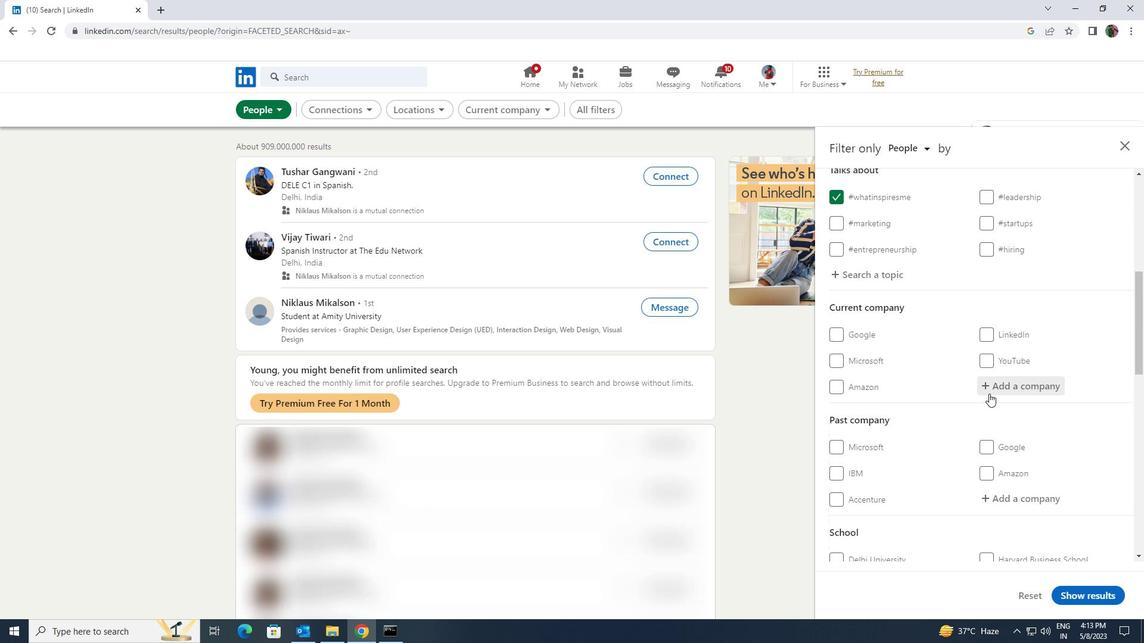 
Action: Key pressed <Key.shift>META
Screenshot: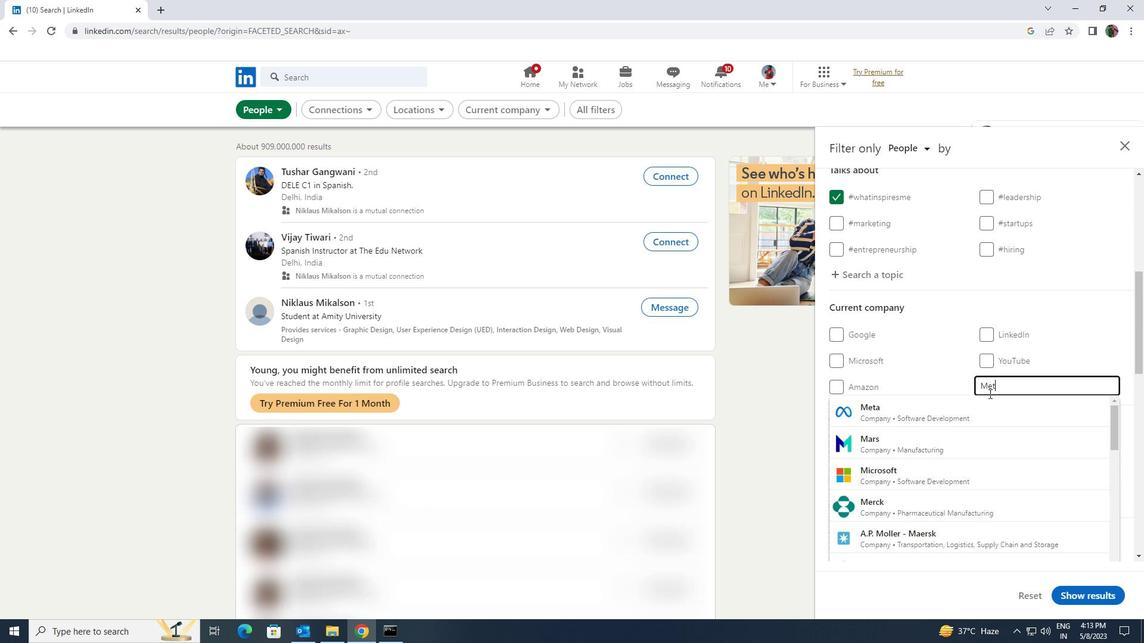 
Action: Mouse moved to (989, 399)
Screenshot: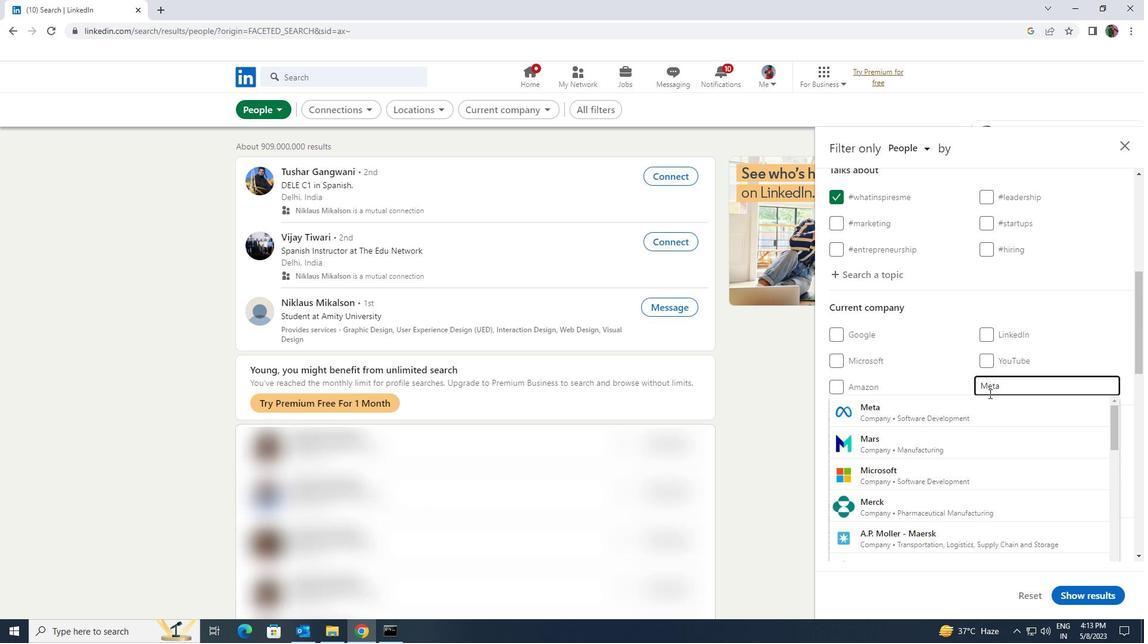 
Action: Mouse pressed left at (989, 399)
Screenshot: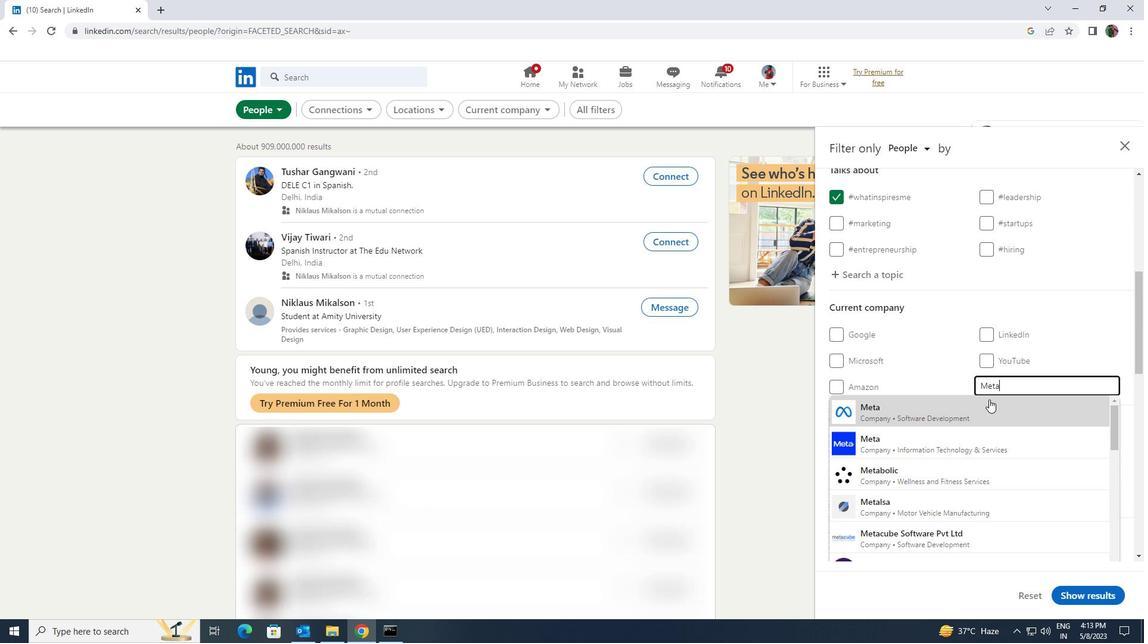 
Action: Mouse scrolled (989, 399) with delta (0, 0)
Screenshot: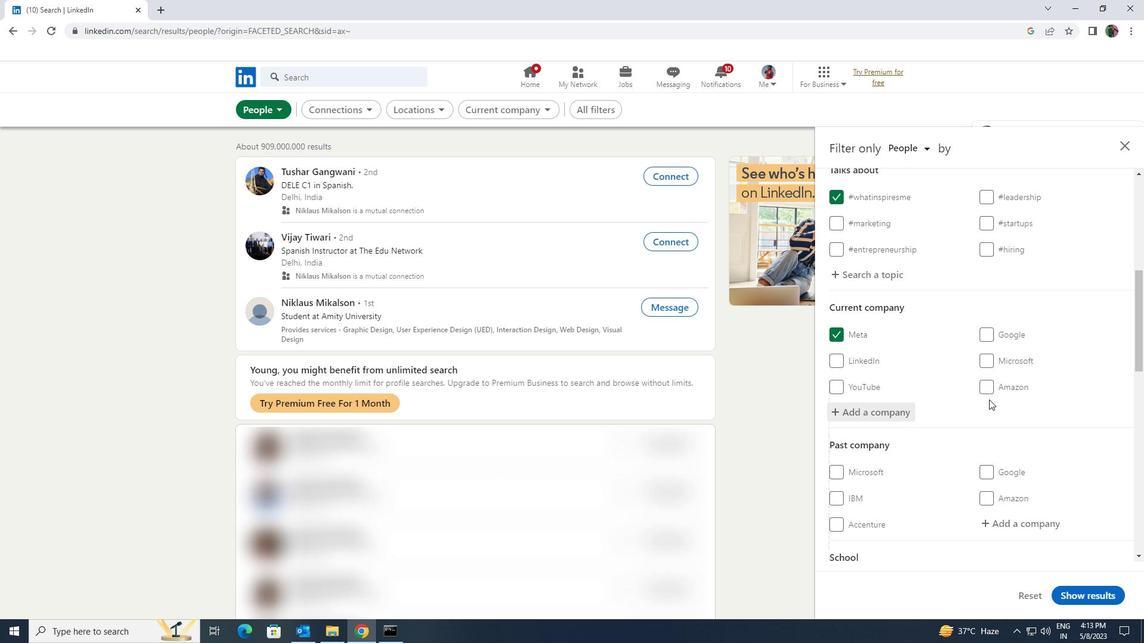 
Action: Mouse scrolled (989, 399) with delta (0, 0)
Screenshot: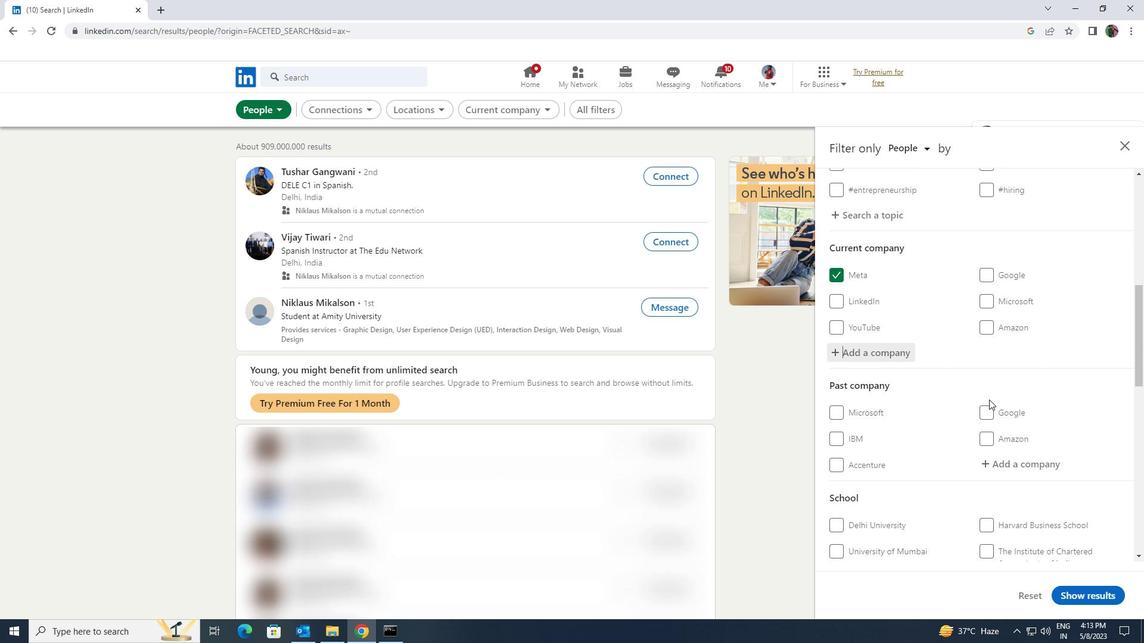 
Action: Mouse scrolled (989, 399) with delta (0, 0)
Screenshot: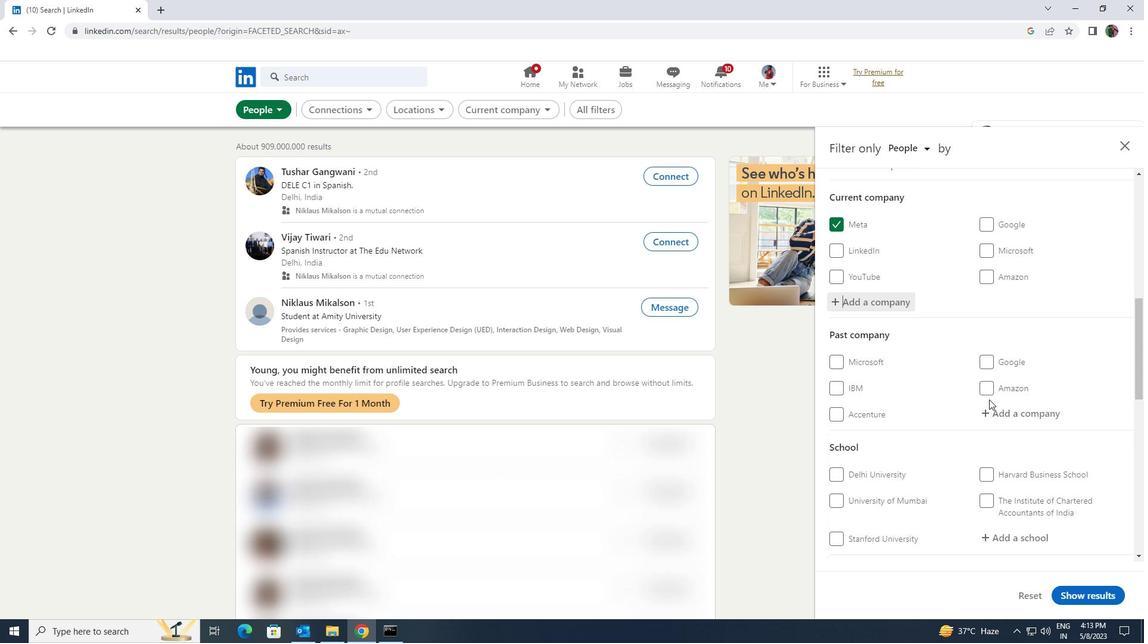 
Action: Mouse scrolled (989, 399) with delta (0, 0)
Screenshot: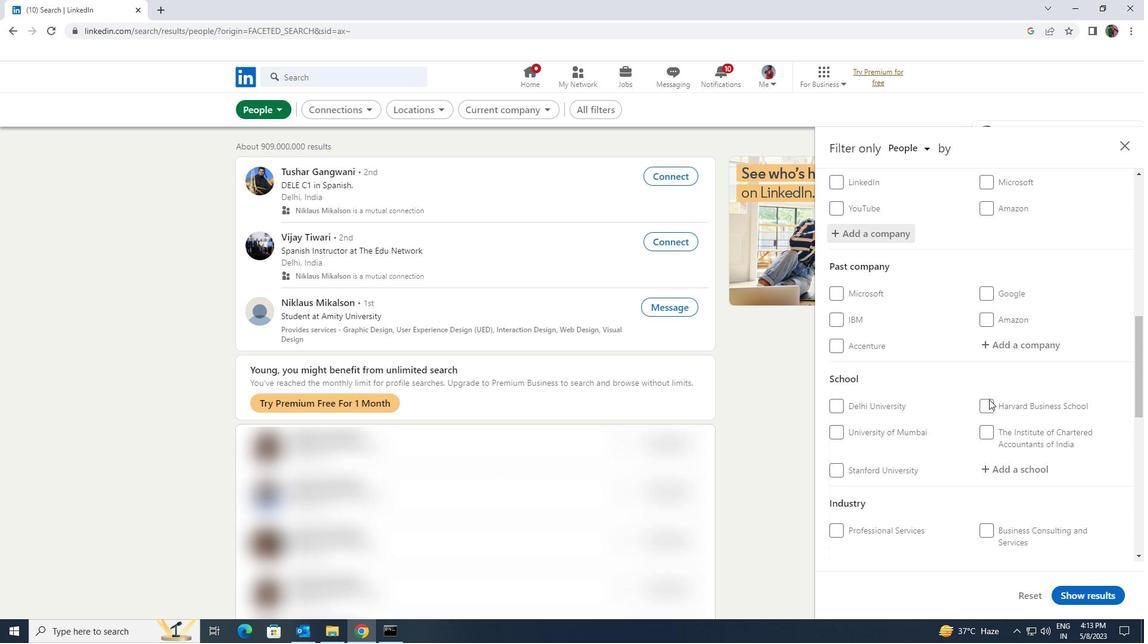 
Action: Mouse moved to (989, 404)
Screenshot: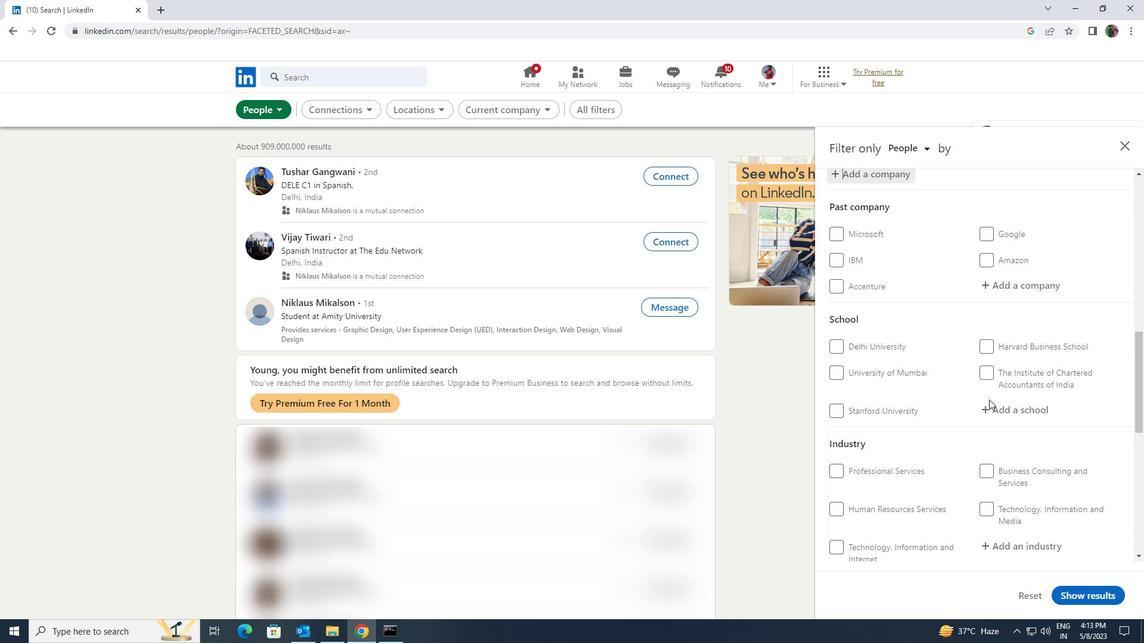 
Action: Mouse pressed left at (989, 404)
Screenshot: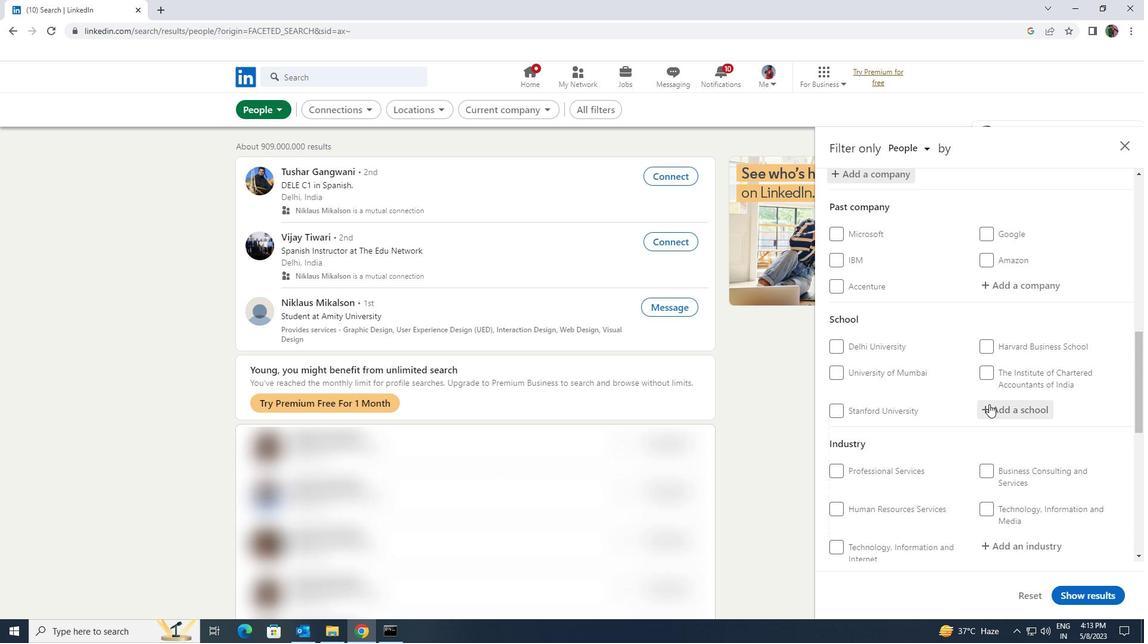 
Action: Key pressed <Key.shift><Key.shift>VISHWAKARMA<Key.space>
Screenshot: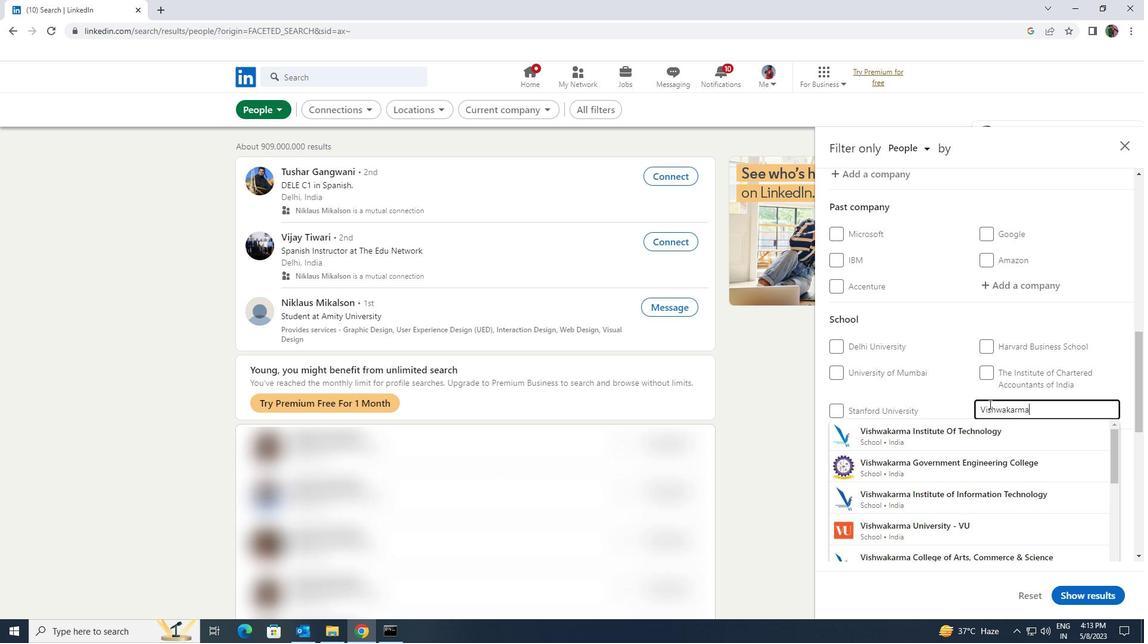 
Action: Mouse moved to (983, 487)
Screenshot: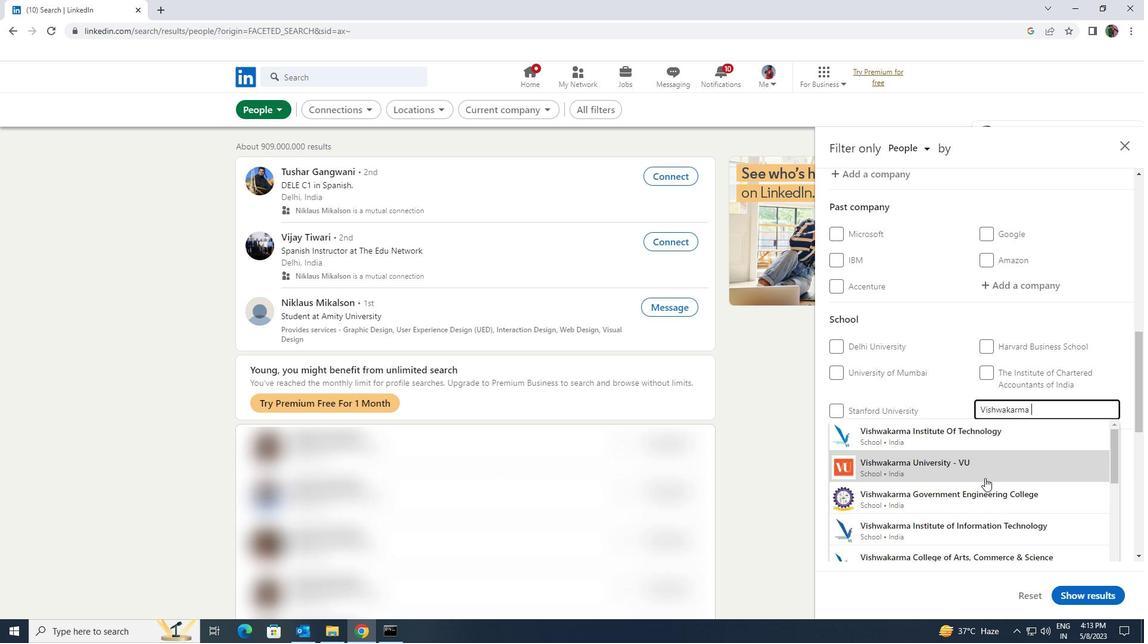 
Action: Mouse pressed left at (983, 487)
Screenshot: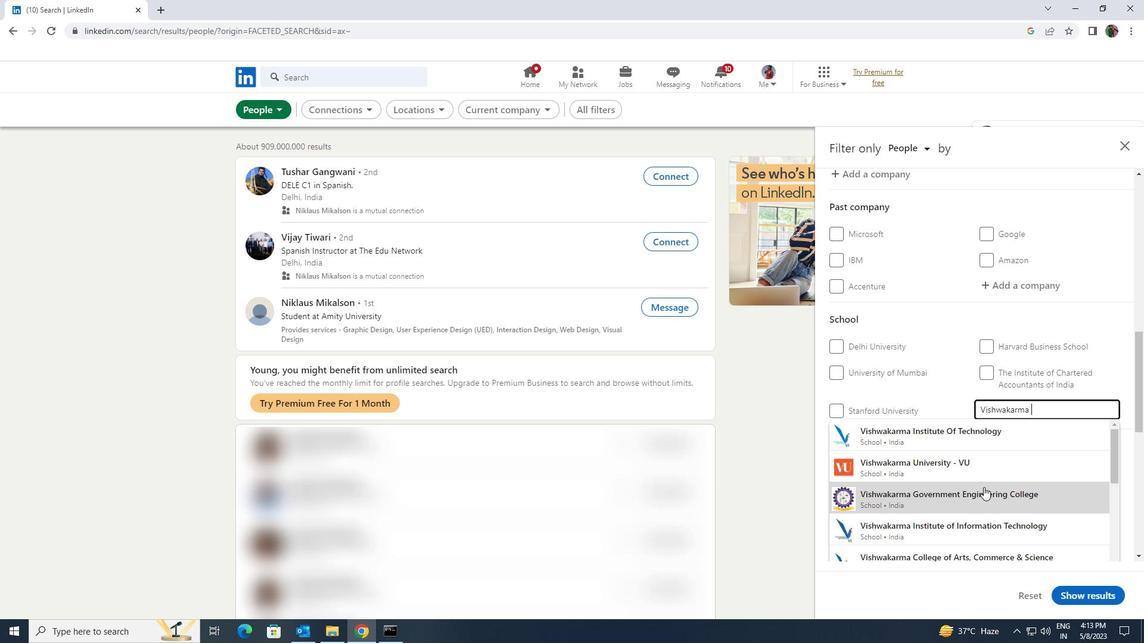 
Action: Mouse moved to (983, 482)
Screenshot: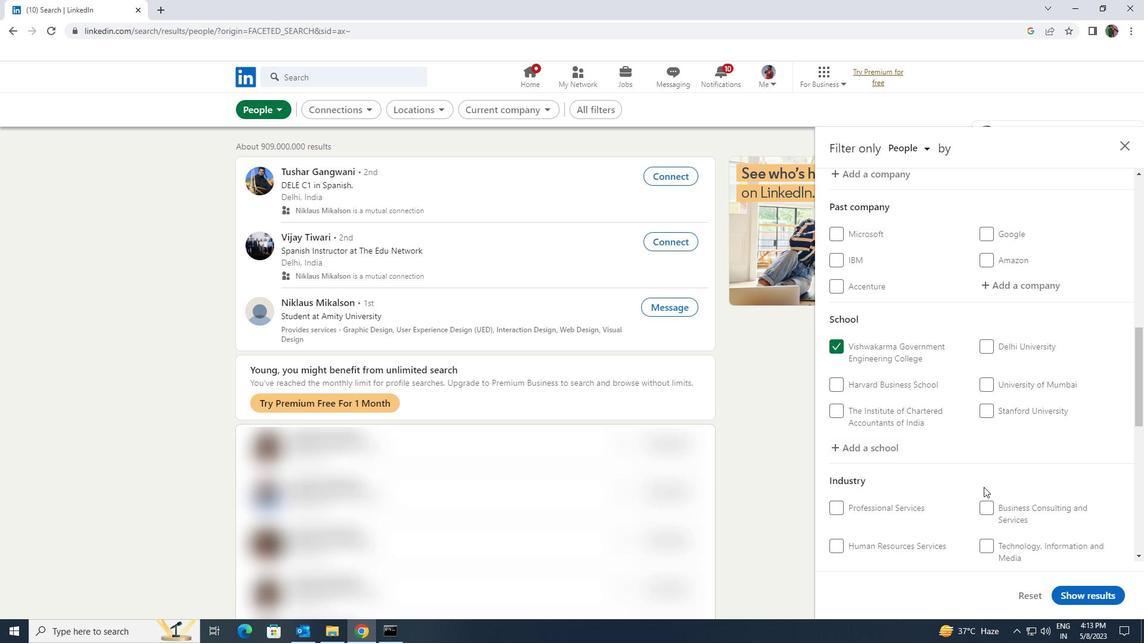
Action: Mouse scrolled (983, 481) with delta (0, 0)
Screenshot: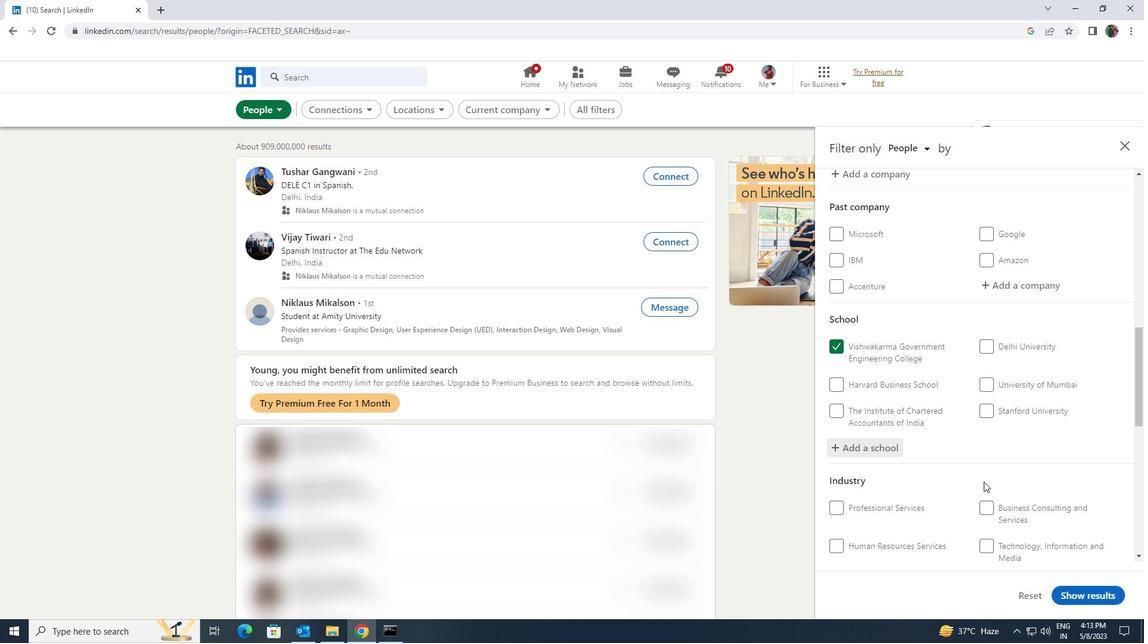
Action: Mouse scrolled (983, 481) with delta (0, 0)
Screenshot: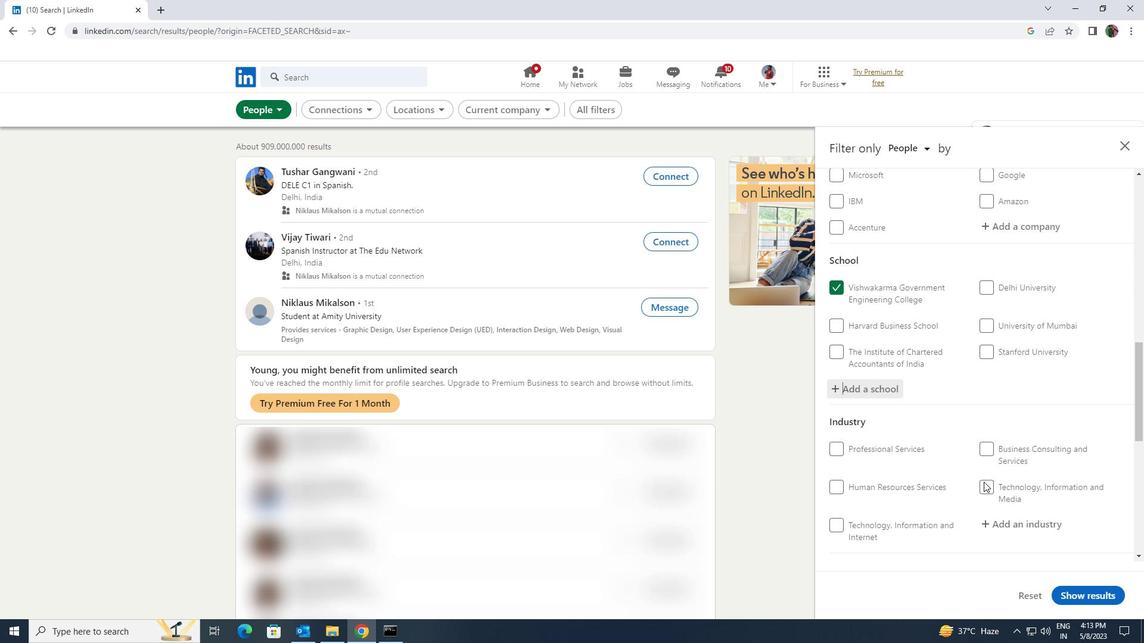 
Action: Mouse scrolled (983, 481) with delta (0, 0)
Screenshot: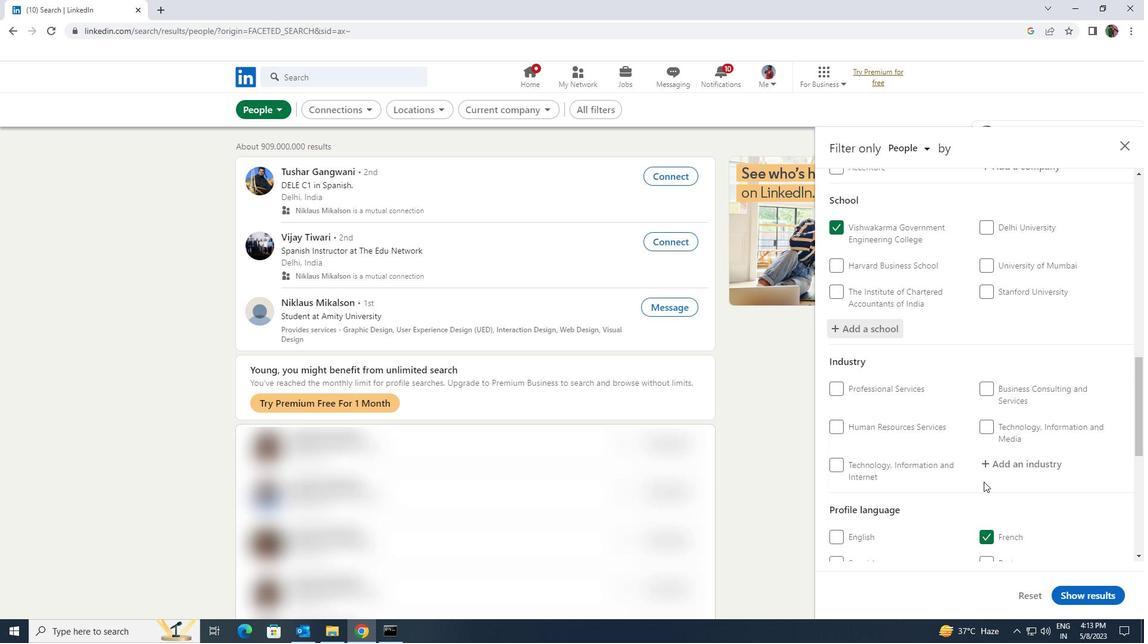 
Action: Mouse moved to (989, 407)
Screenshot: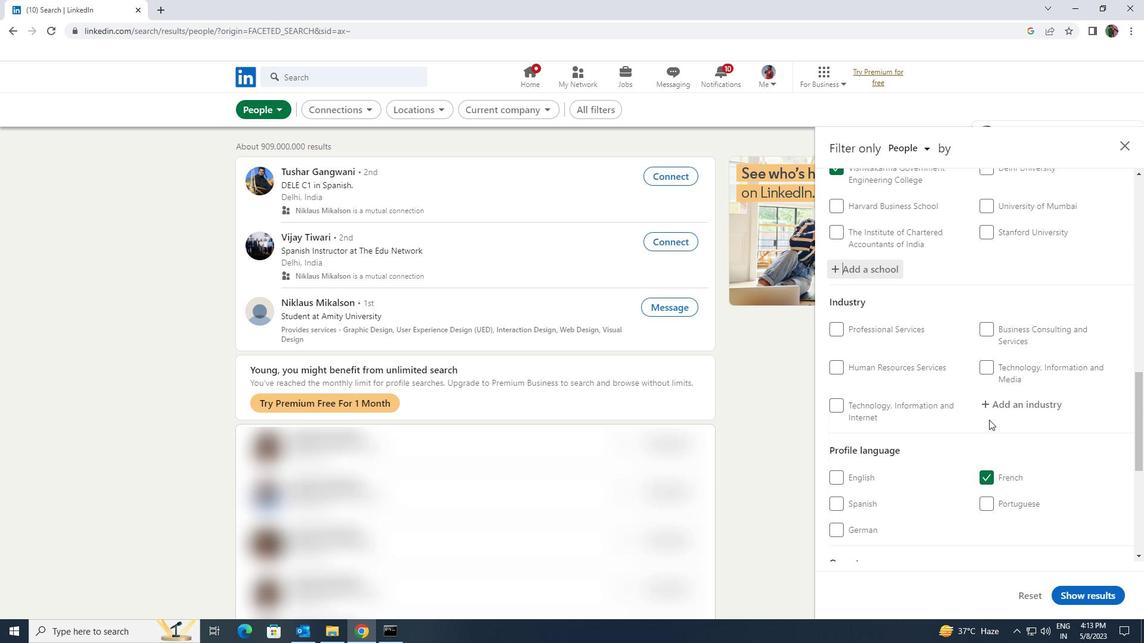 
Action: Mouse pressed left at (989, 407)
Screenshot: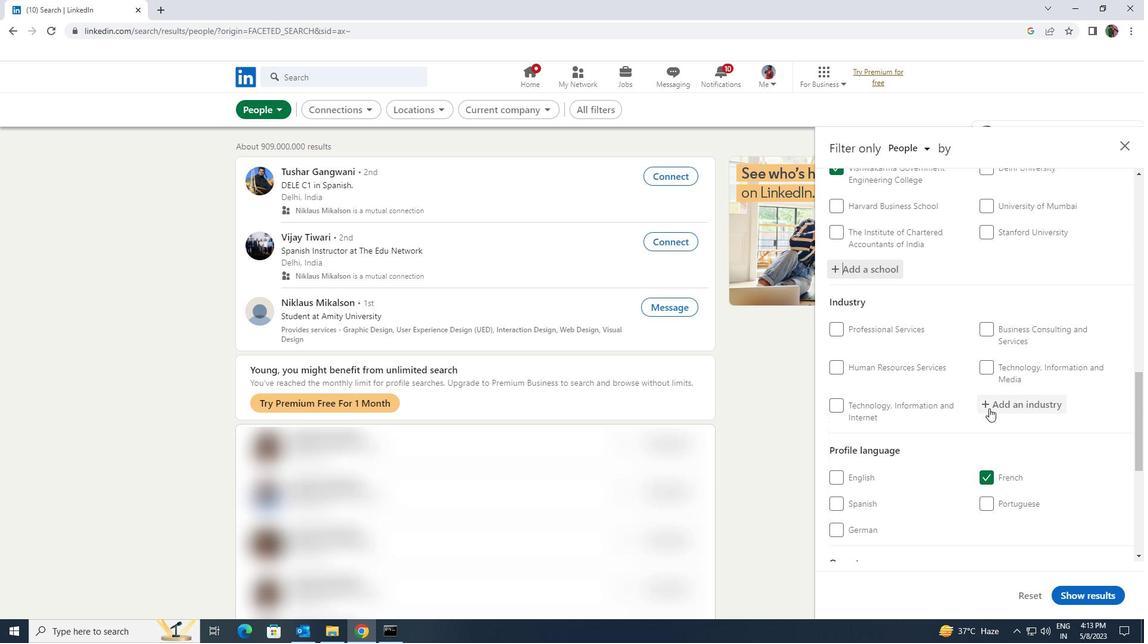 
Action: Key pressed <Key.shift>COURTS
Screenshot: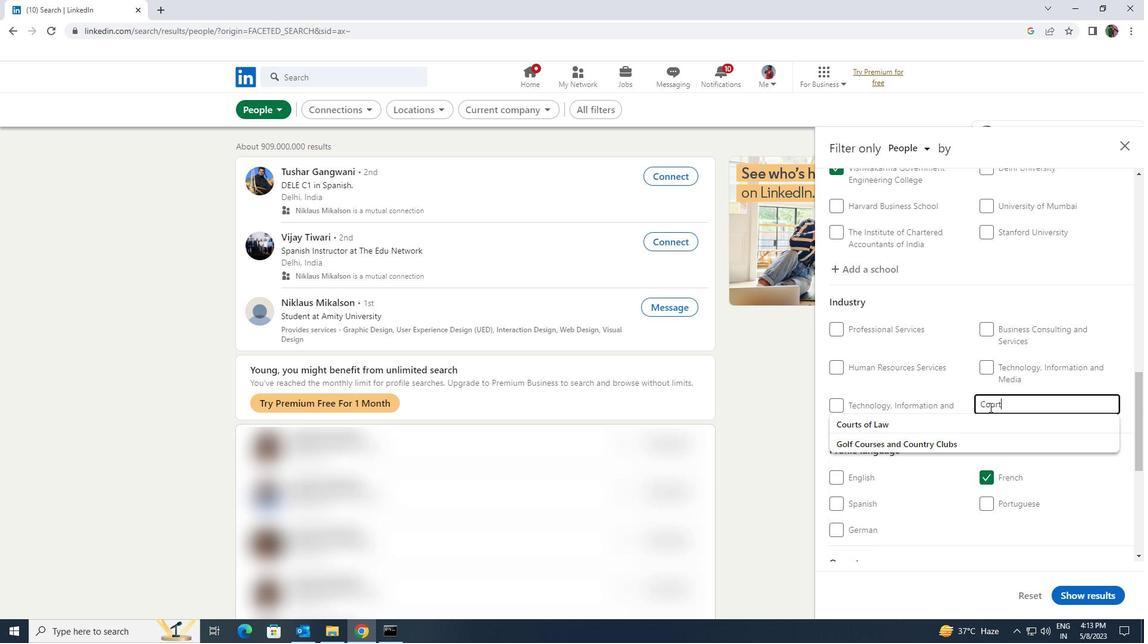 
Action: Mouse moved to (985, 416)
Screenshot: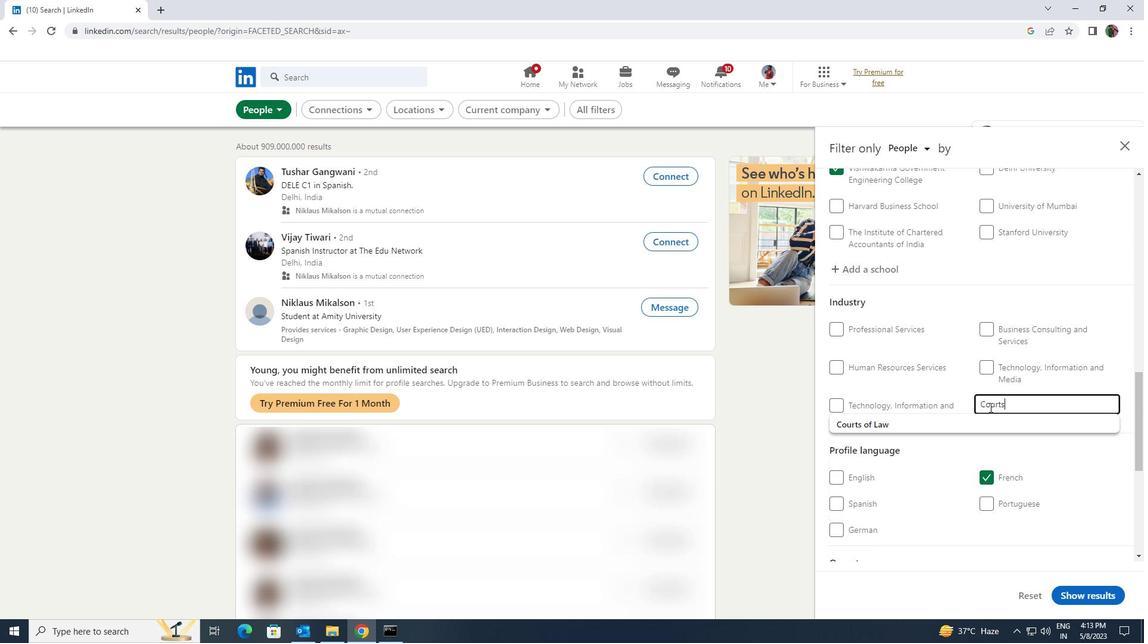 
Action: Mouse pressed left at (985, 416)
Screenshot: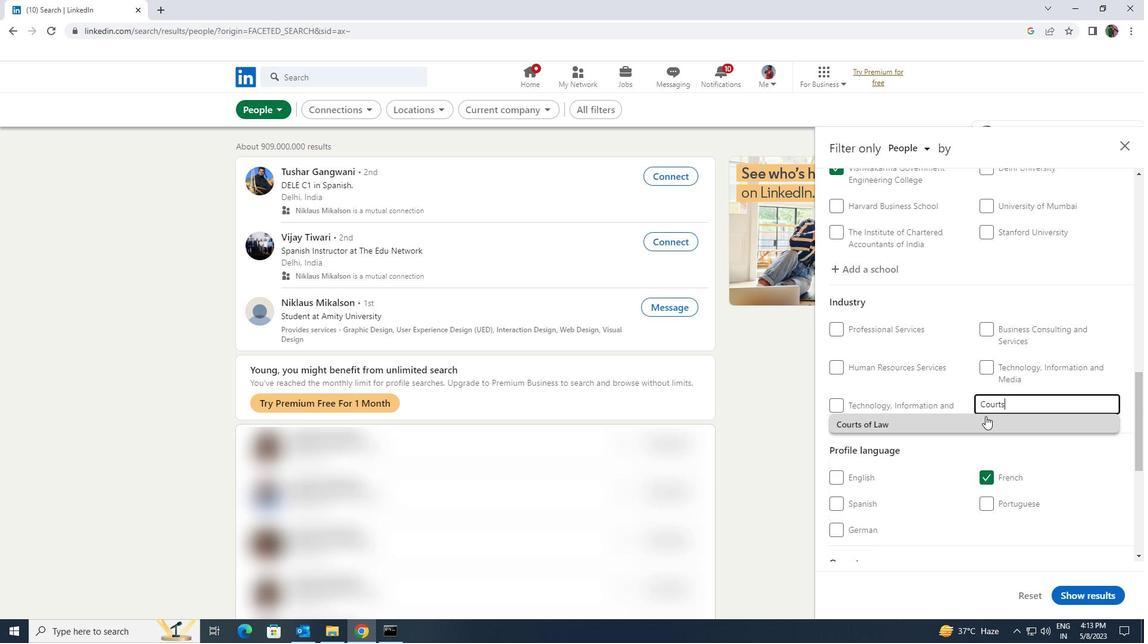 
Action: Mouse scrolled (985, 415) with delta (0, 0)
Screenshot: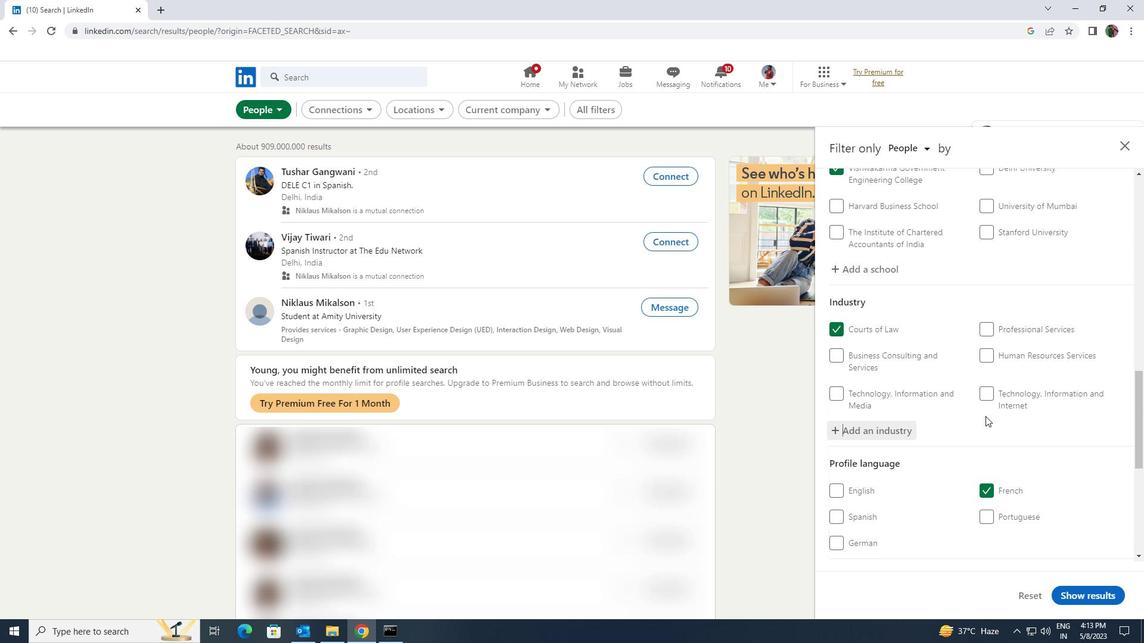 
Action: Mouse scrolled (985, 415) with delta (0, 0)
Screenshot: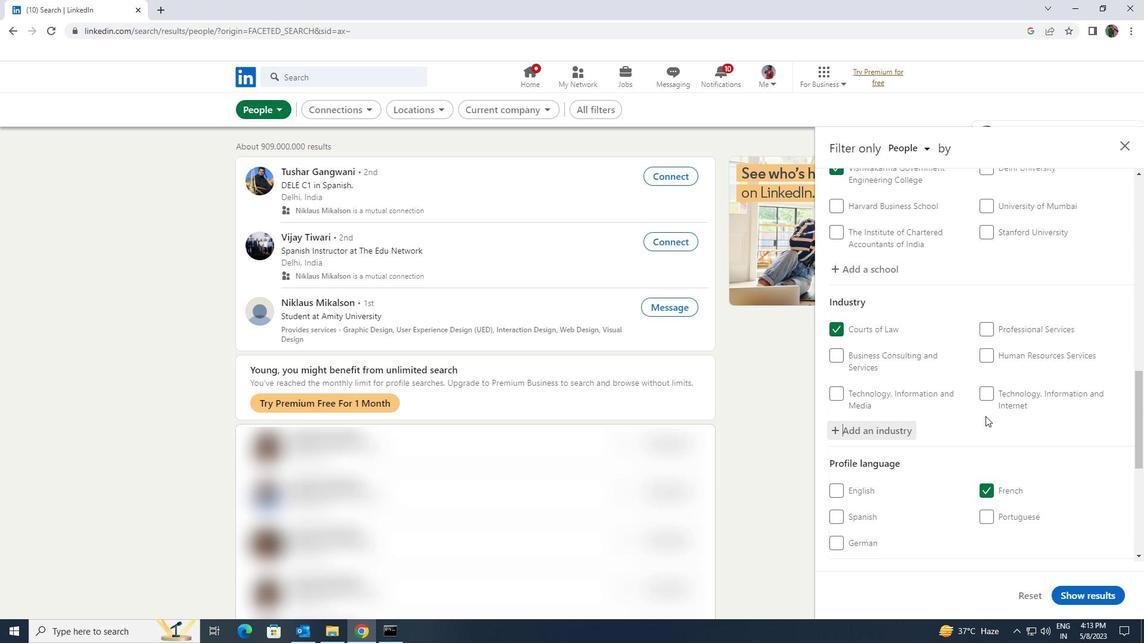 
Action: Mouse scrolled (985, 415) with delta (0, 0)
Screenshot: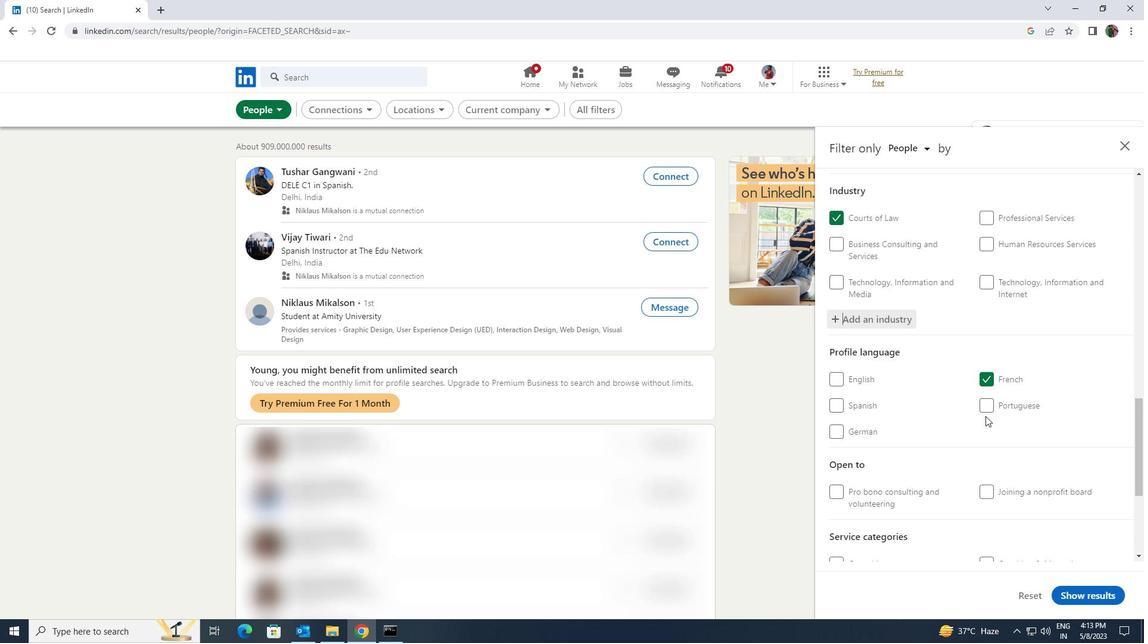 
Action: Mouse moved to (985, 417)
Screenshot: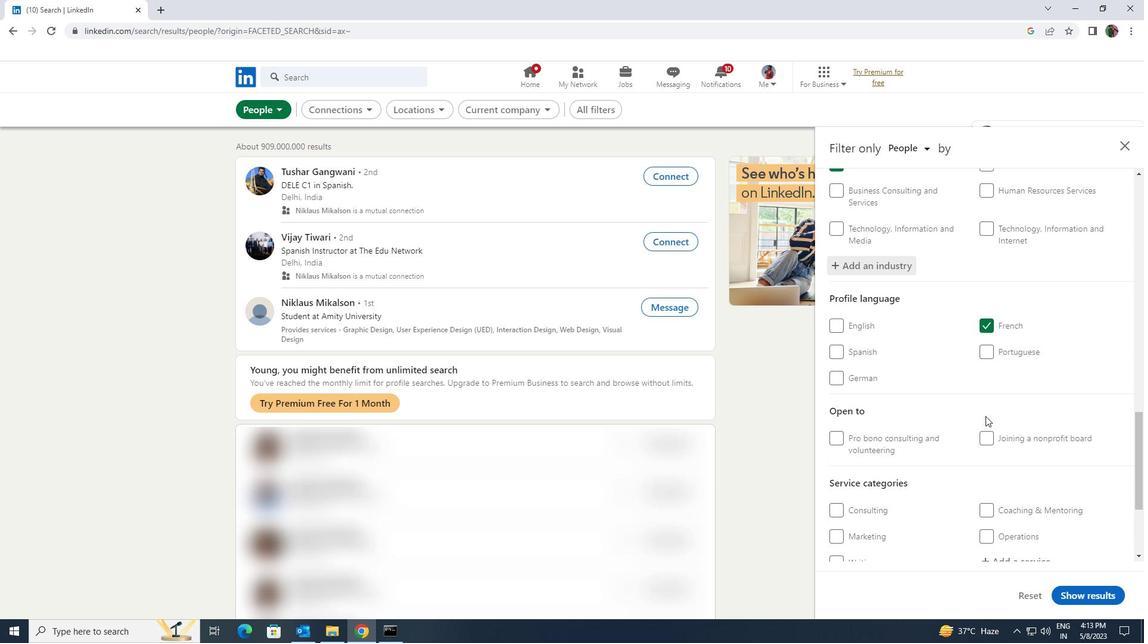 
Action: Mouse scrolled (985, 416) with delta (0, 0)
Screenshot: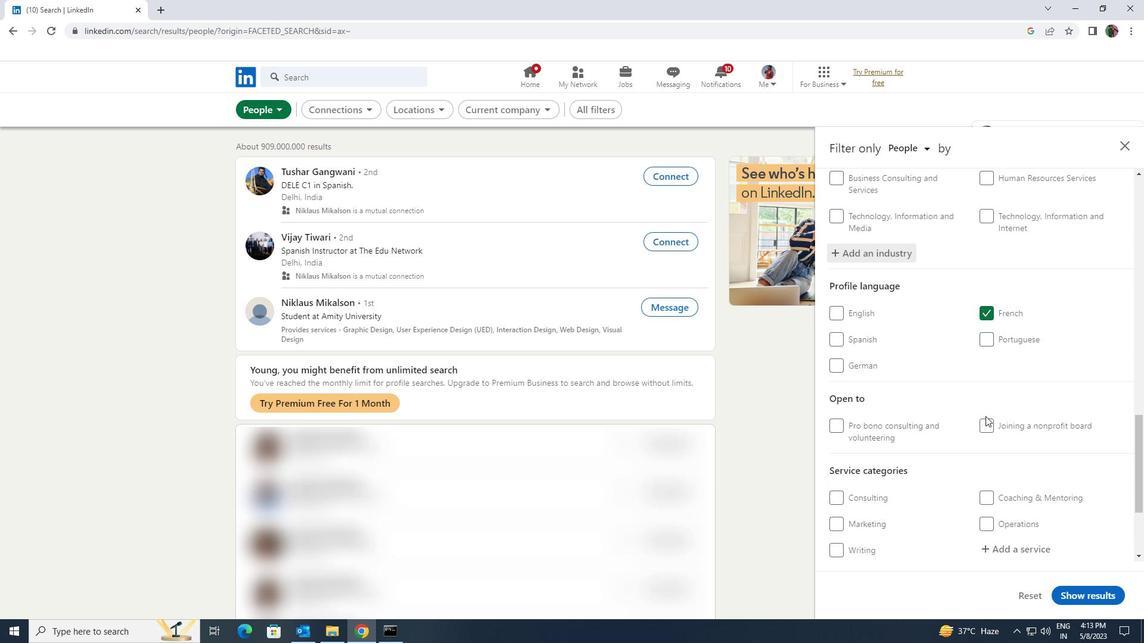 
Action: Mouse moved to (985, 417)
Screenshot: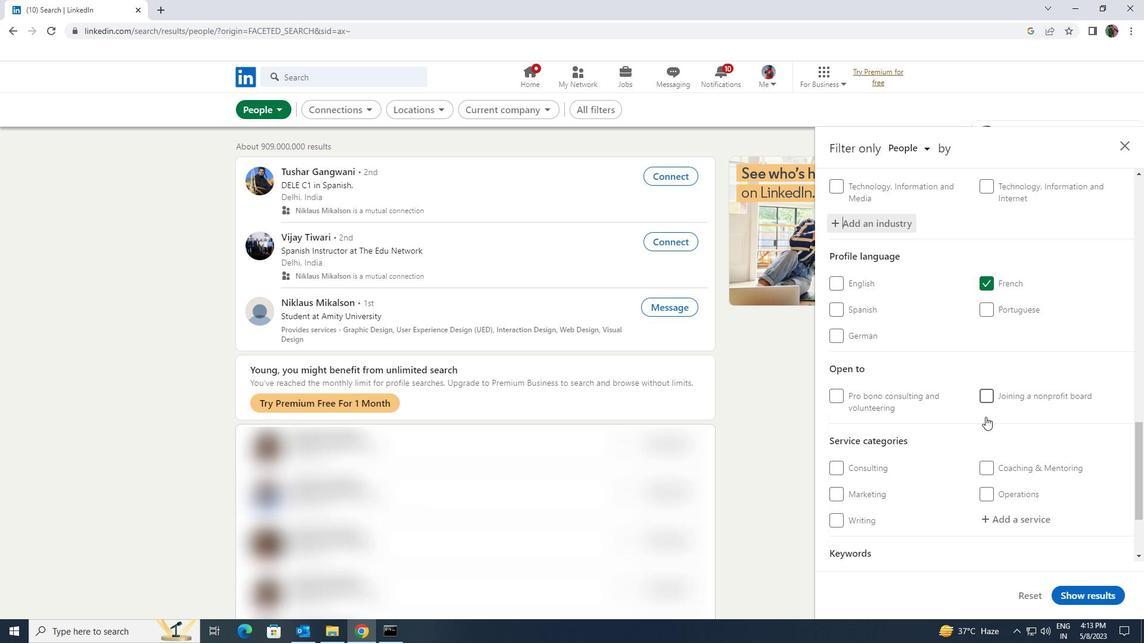 
Action: Mouse scrolled (985, 417) with delta (0, 0)
Screenshot: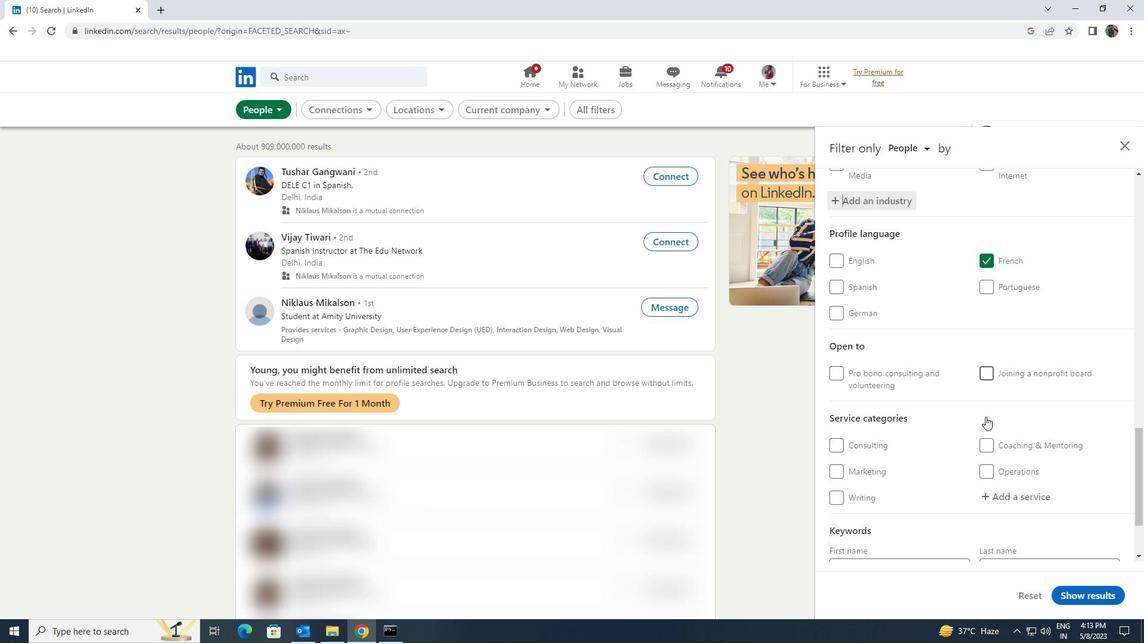 
Action: Mouse moved to (980, 424)
Screenshot: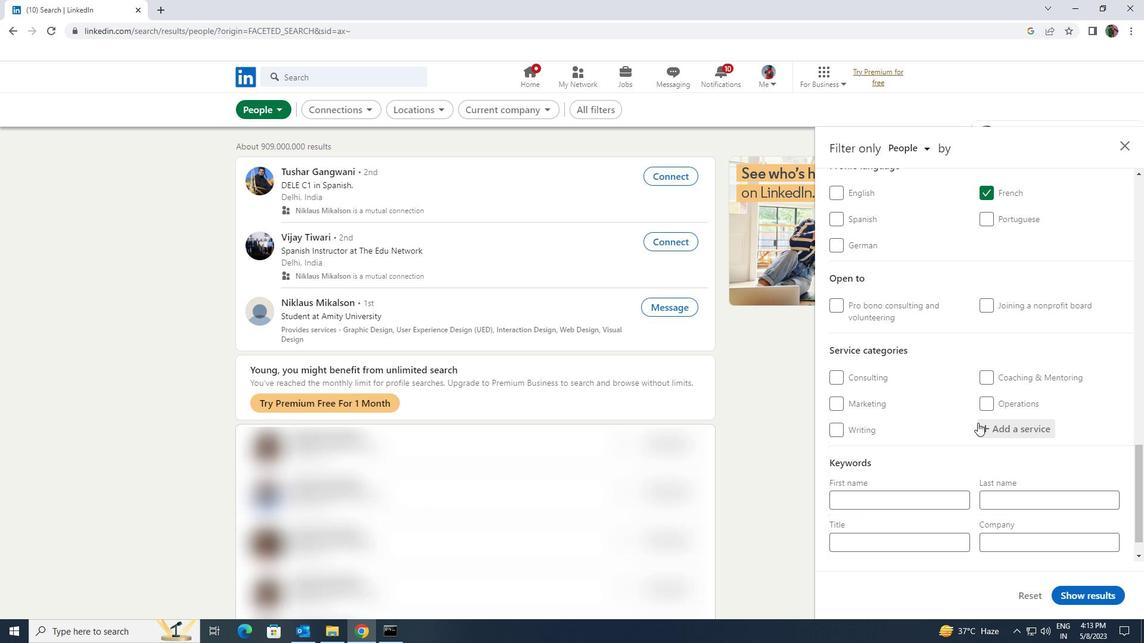 
Action: Mouse pressed left at (980, 424)
Screenshot: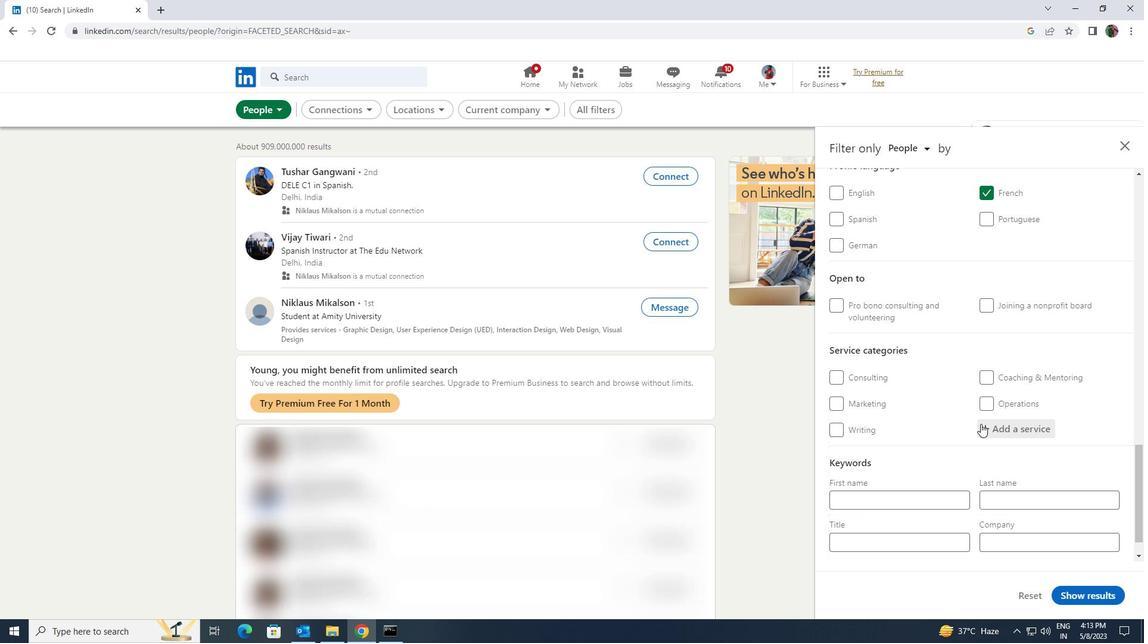 
Action: Key pressed <Key.shift><Key.shift><Key.shift><Key.shift><Key.shift><Key.shift><Key.shift><Key.shift><Key.shift>EVENT<Key.space><Key.shift>PHOTO
Screenshot: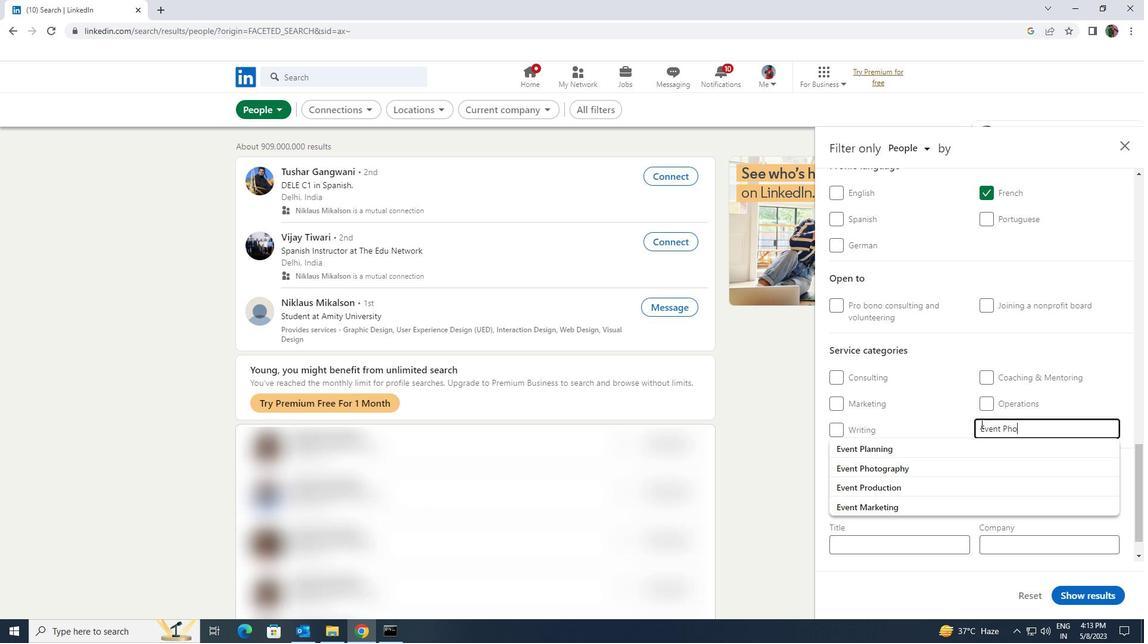 
Action: Mouse moved to (974, 446)
Screenshot: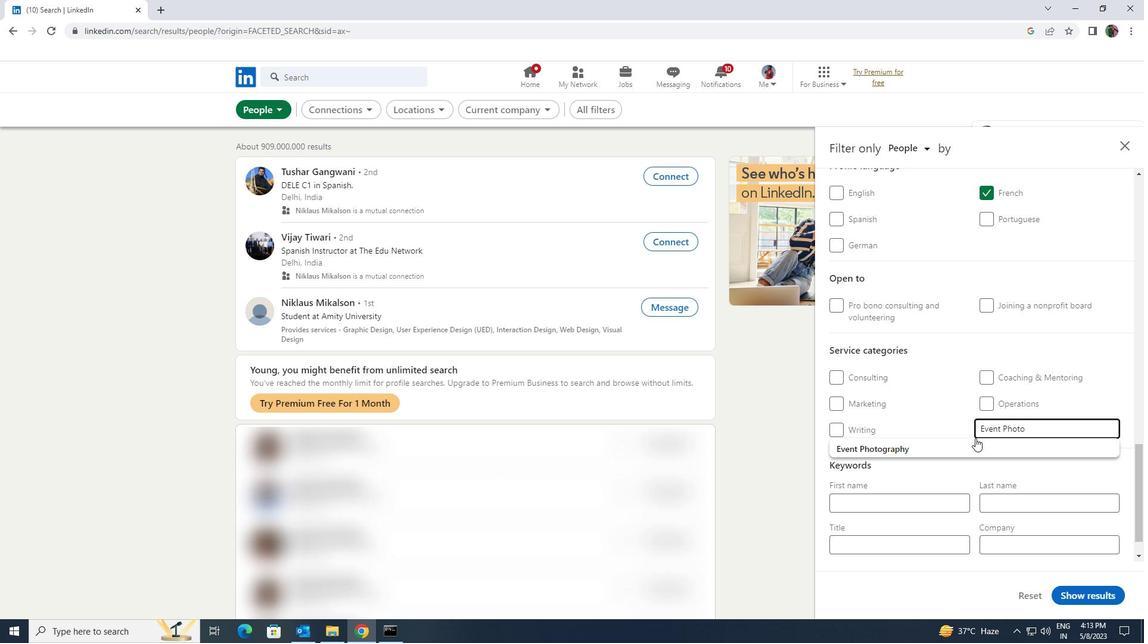 
Action: Mouse pressed left at (974, 446)
Screenshot: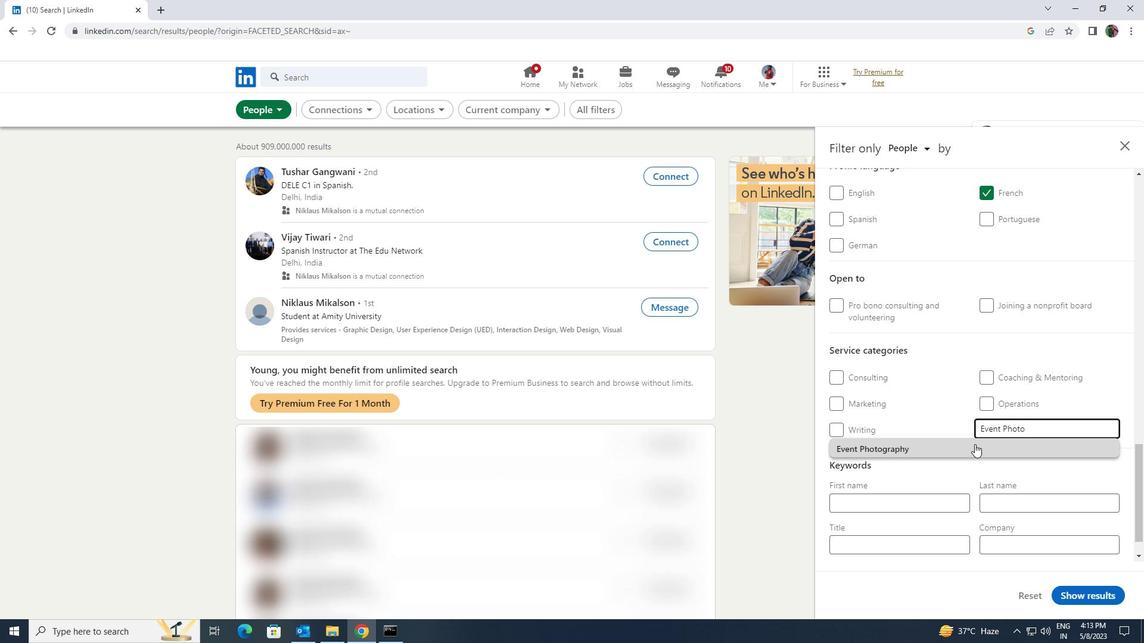 
Action: Mouse scrolled (974, 446) with delta (0, 0)
Screenshot: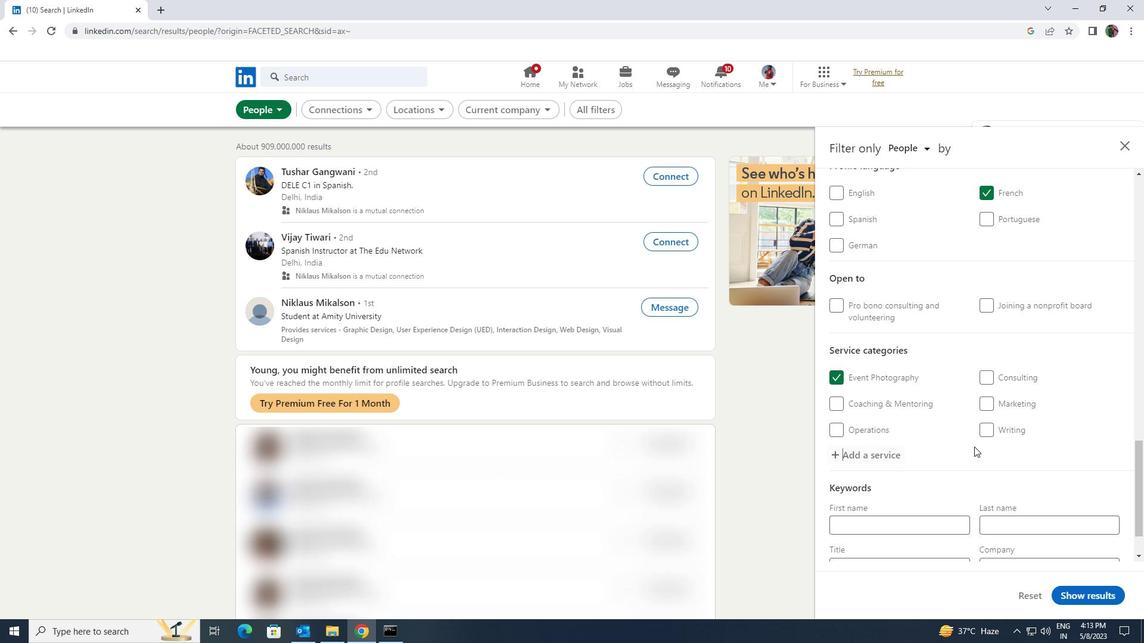 
Action: Mouse scrolled (974, 446) with delta (0, 0)
Screenshot: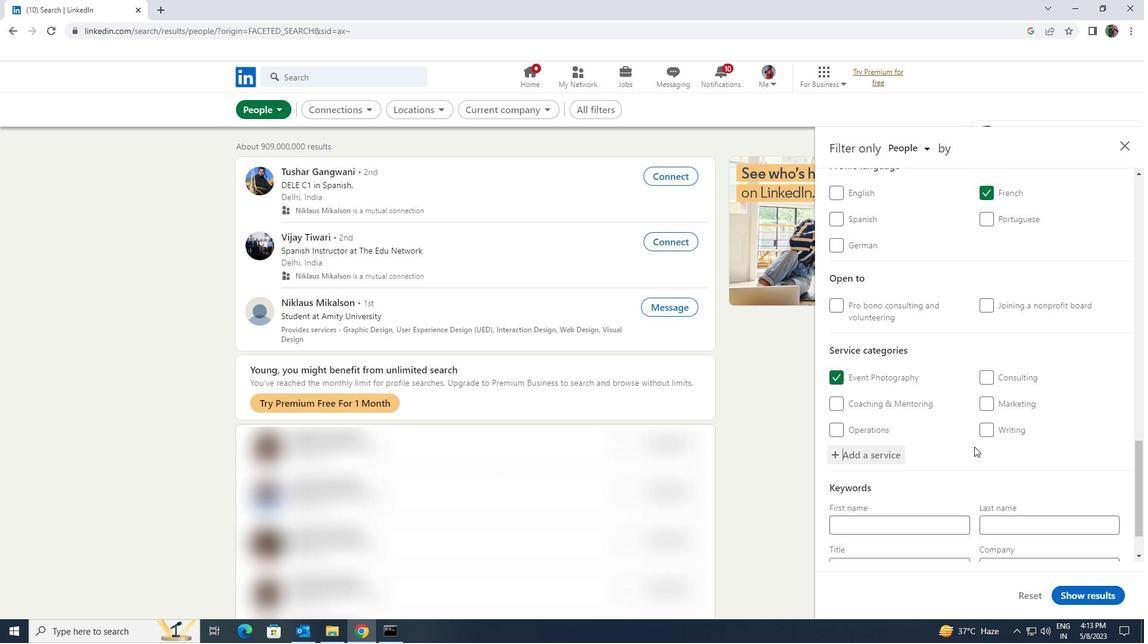 
Action: Mouse scrolled (974, 446) with delta (0, 0)
Screenshot: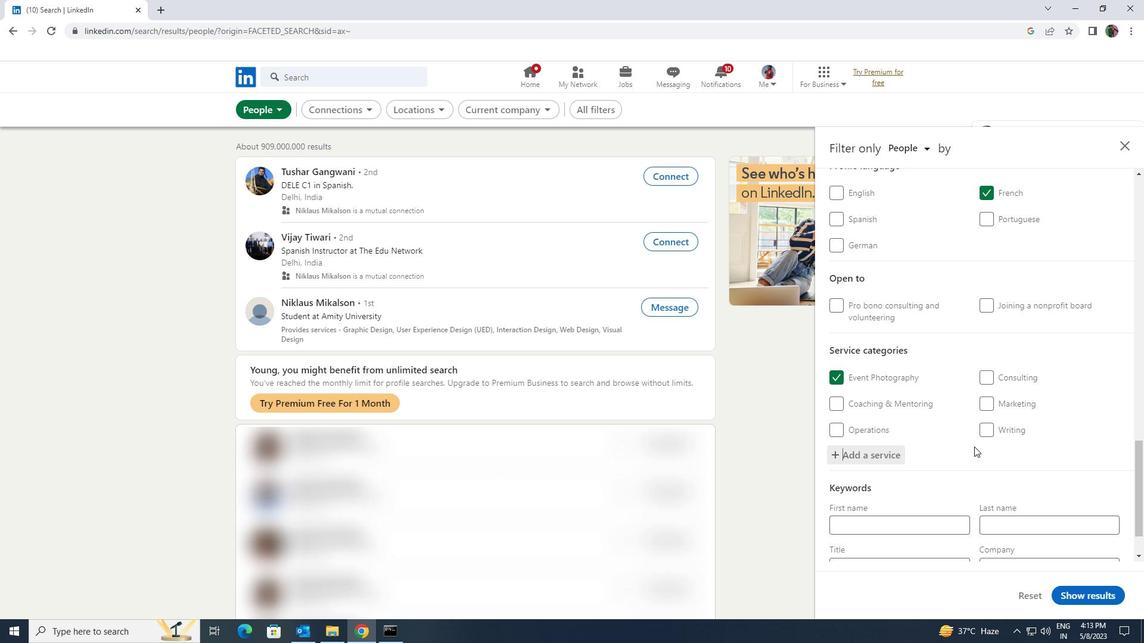 
Action: Mouse scrolled (974, 446) with delta (0, 0)
Screenshot: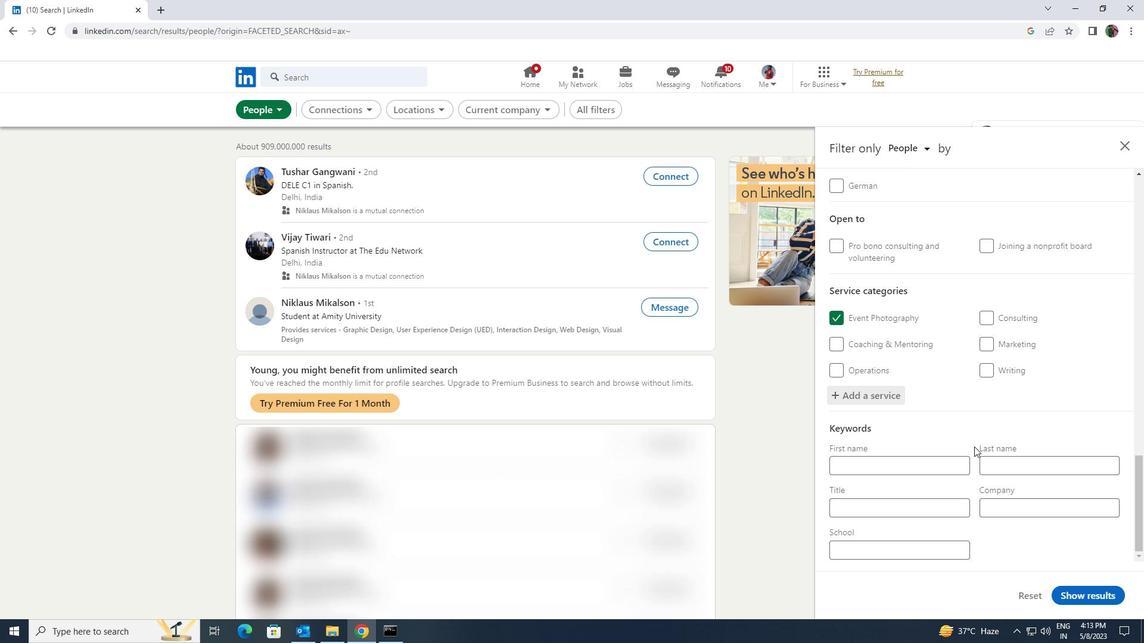 
Action: Mouse moved to (946, 510)
Screenshot: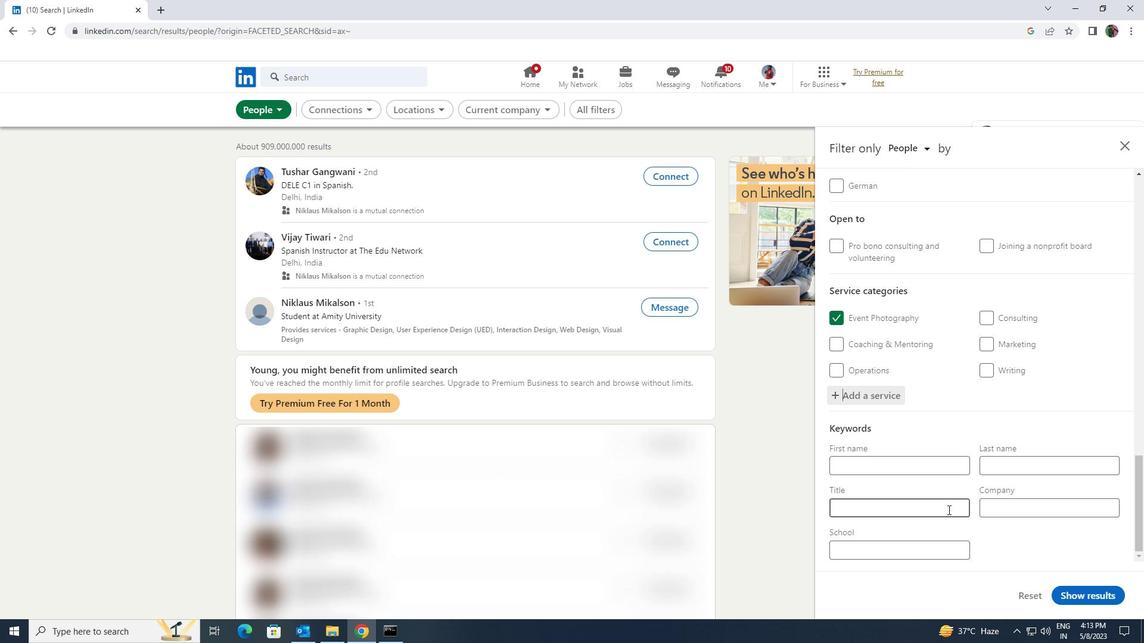 
Action: Mouse pressed left at (946, 510)
Screenshot: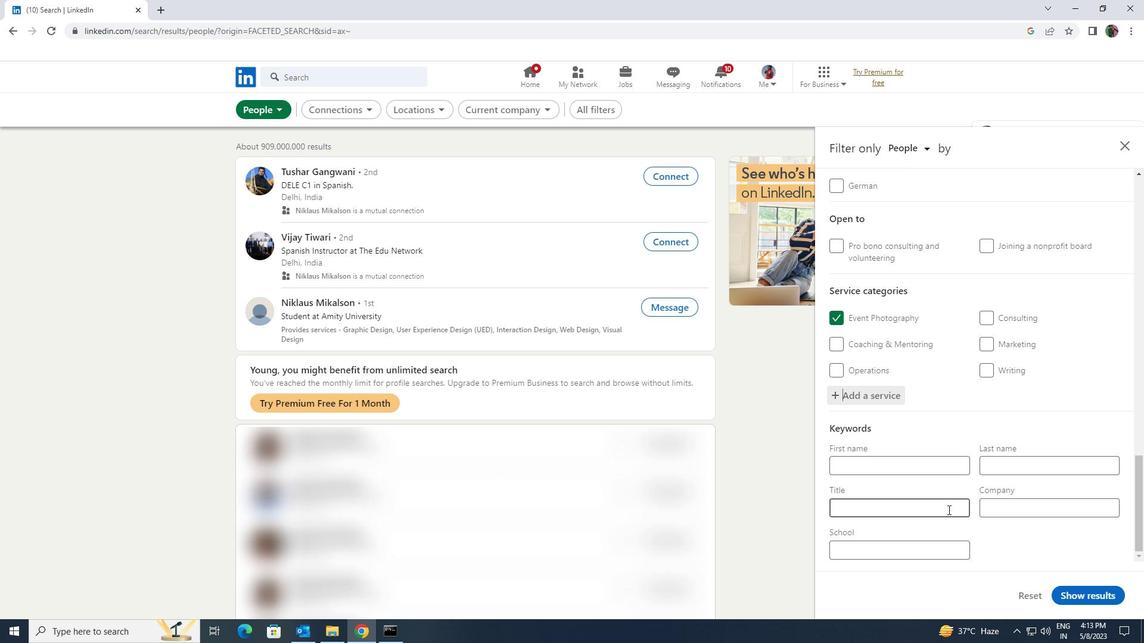 
Action: Mouse moved to (941, 472)
Screenshot: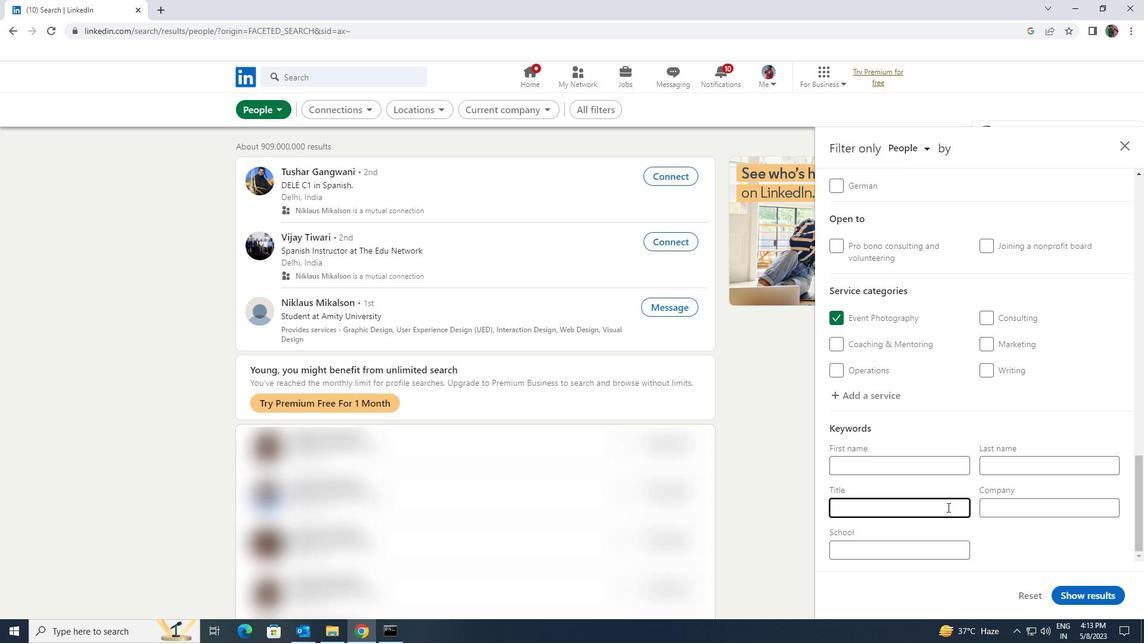 
Action: Key pressed <Key.shift><Key.shift><Key.shift><Key.shift><Key.shift><Key.shift><Key.shift><Key.shift><Key.shift><Key.shift>STORE<Key.space><Key.shift>MANAGER
Screenshot: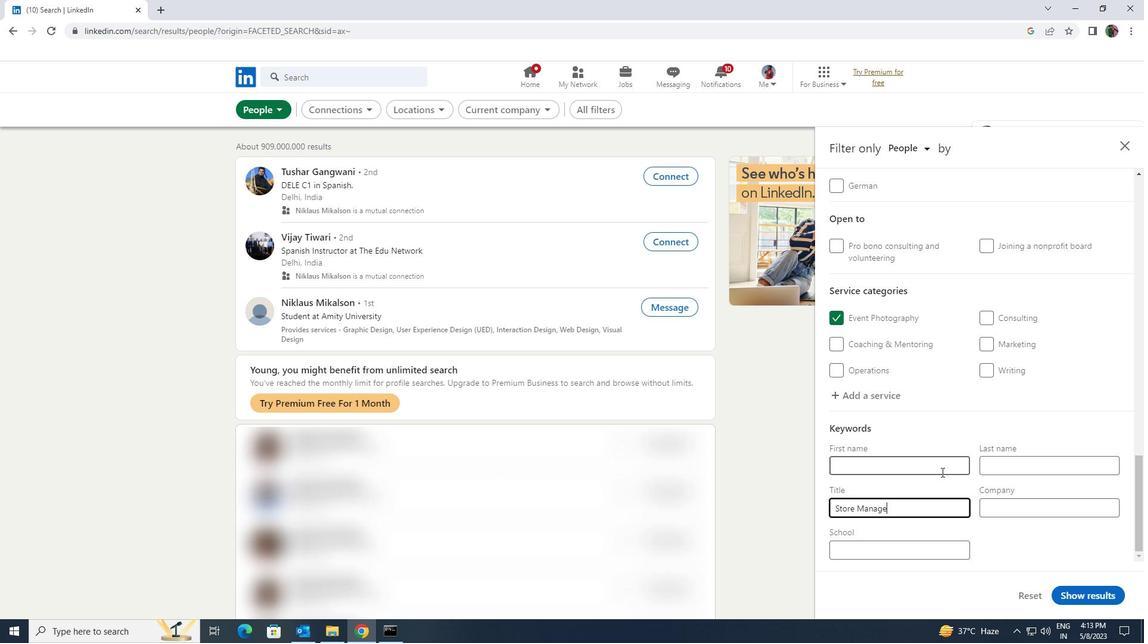 
Action: Mouse moved to (1072, 592)
Screenshot: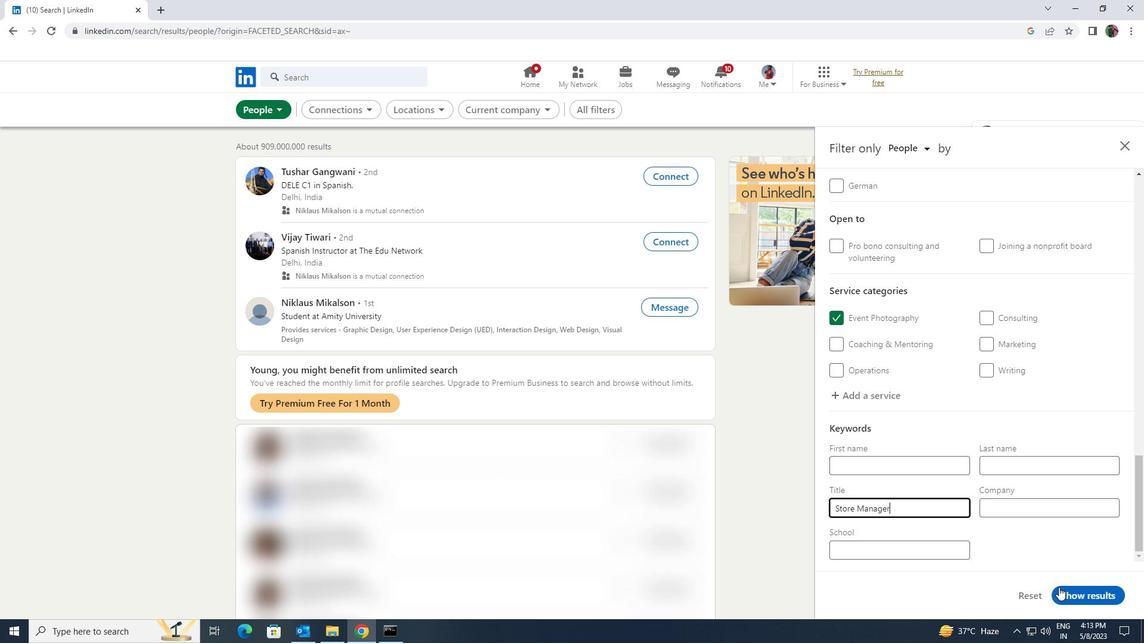 
Action: Mouse pressed left at (1072, 592)
Screenshot: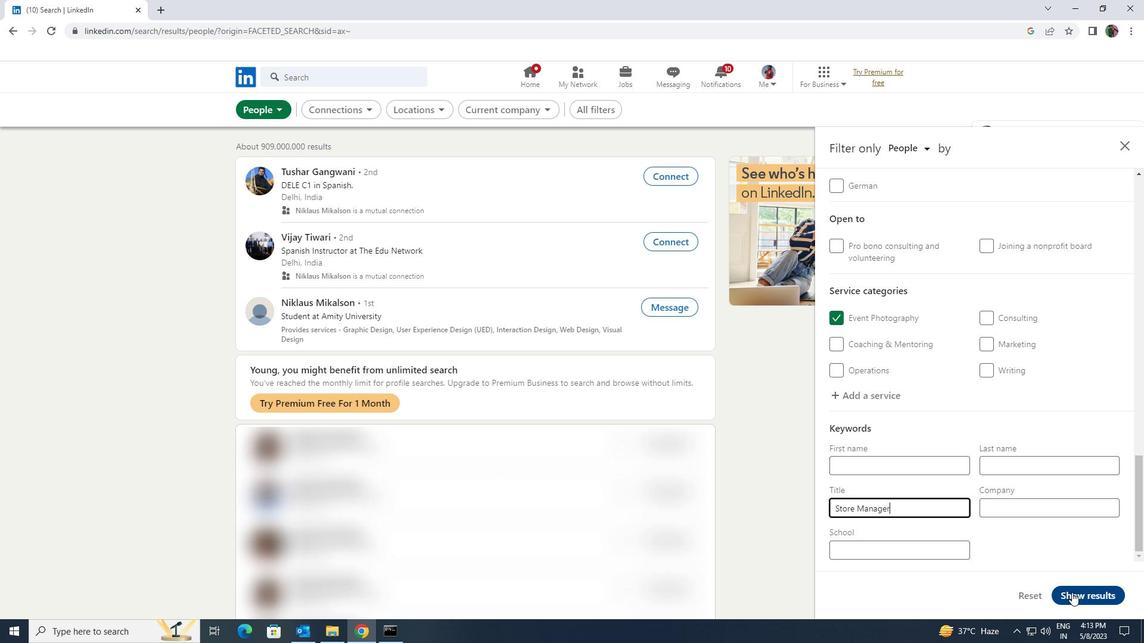 
